 Task: Look for space in Syracuse, United States from 26th August, 2023 to 10th September, 2023 for 6 adults, 2 children in price range Rs.10000 to Rs.15000. Place can be entire place or shared room with 6 bedrooms having 6 beds and 6 bathrooms. Property type can be house, flat, guest house. Amenities needed are: wifi, TV, free parkinig on premises, gym, breakfast. Booking option can be shelf check-in. Required host language is English.
Action: Mouse moved to (420, 93)
Screenshot: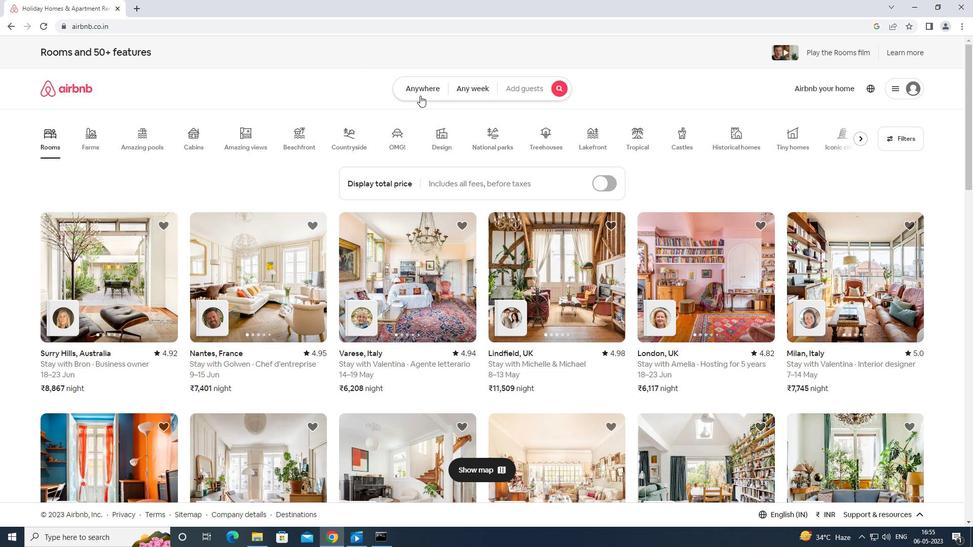 
Action: Mouse pressed left at (420, 93)
Screenshot: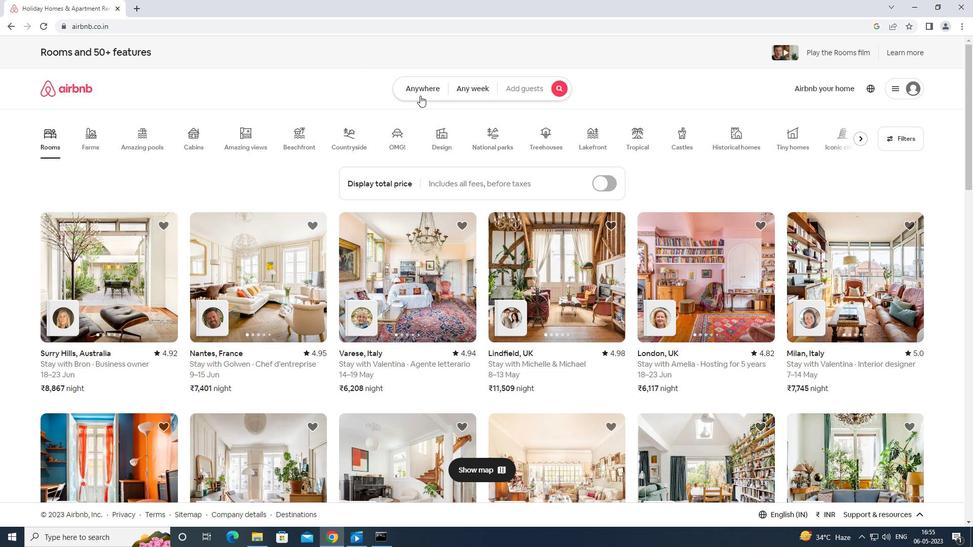 
Action: Mouse moved to (398, 126)
Screenshot: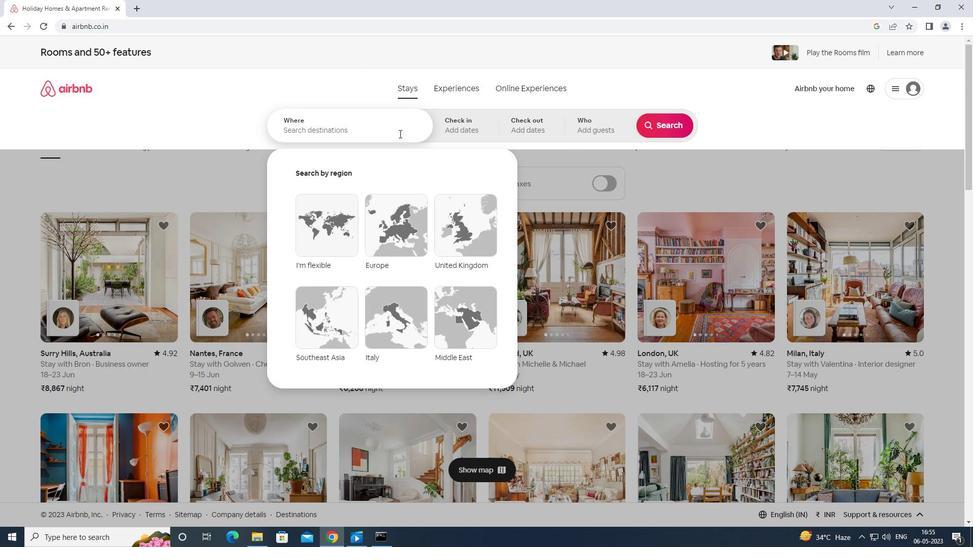 
Action: Mouse pressed left at (398, 126)
Screenshot: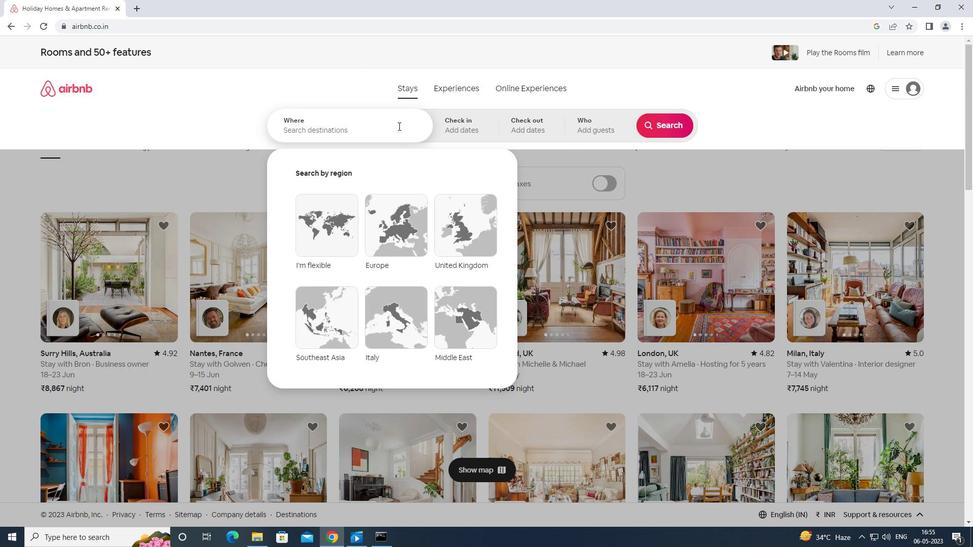 
Action: Mouse moved to (398, 126)
Screenshot: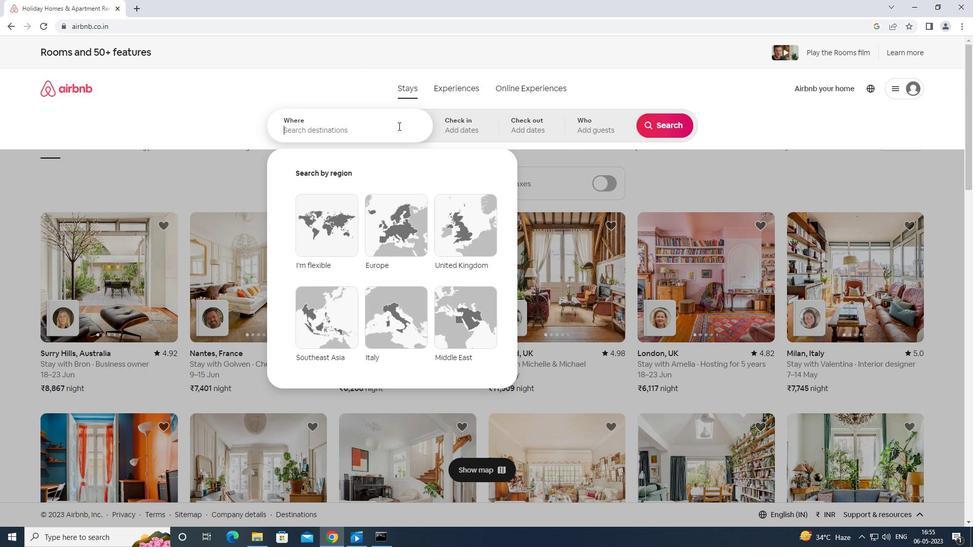
Action: Key pressed <Key.caps_lock>syra<Key.space>u<Key.backspace><Key.backspace>cuse<Key.space>united<Key.space>states<Key.enter>
Screenshot: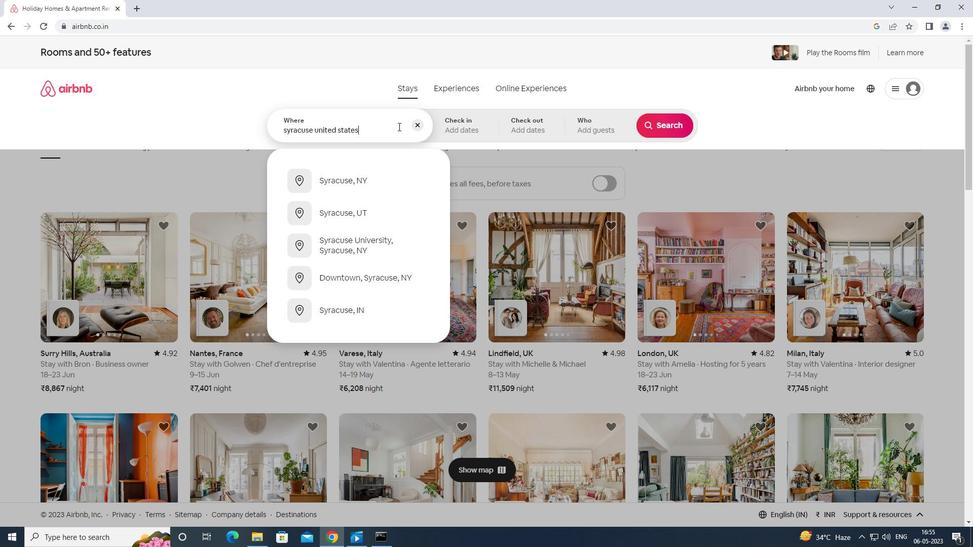 
Action: Mouse moved to (655, 201)
Screenshot: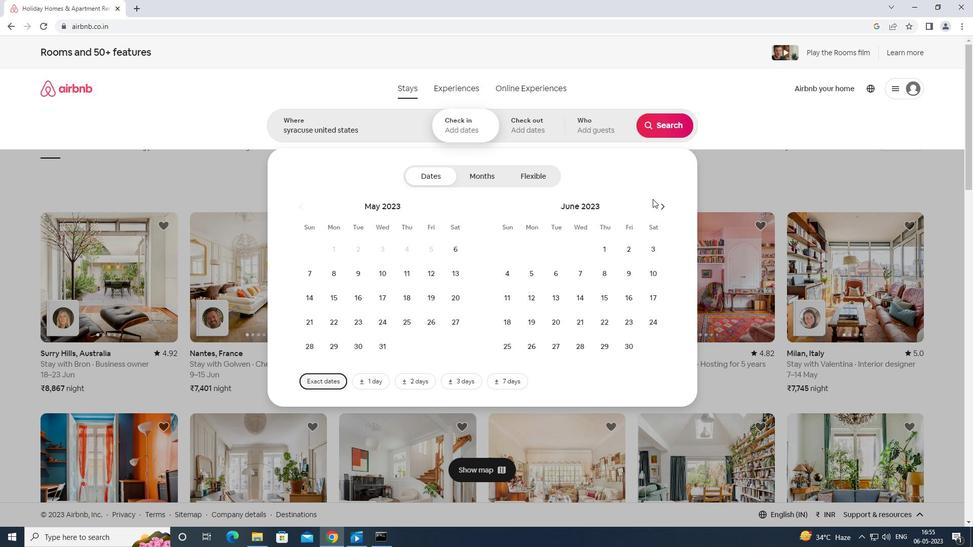 
Action: Mouse pressed left at (655, 201)
Screenshot: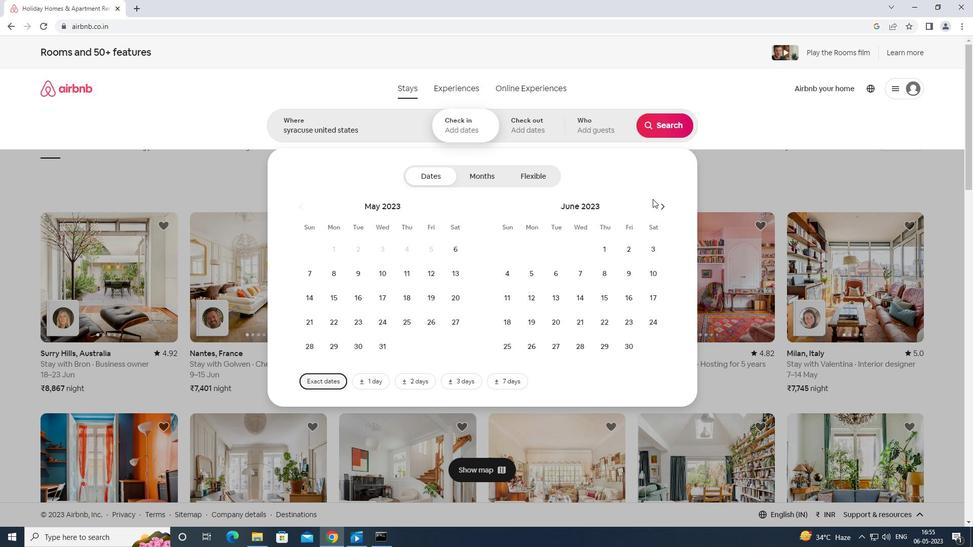 
Action: Mouse moved to (658, 205)
Screenshot: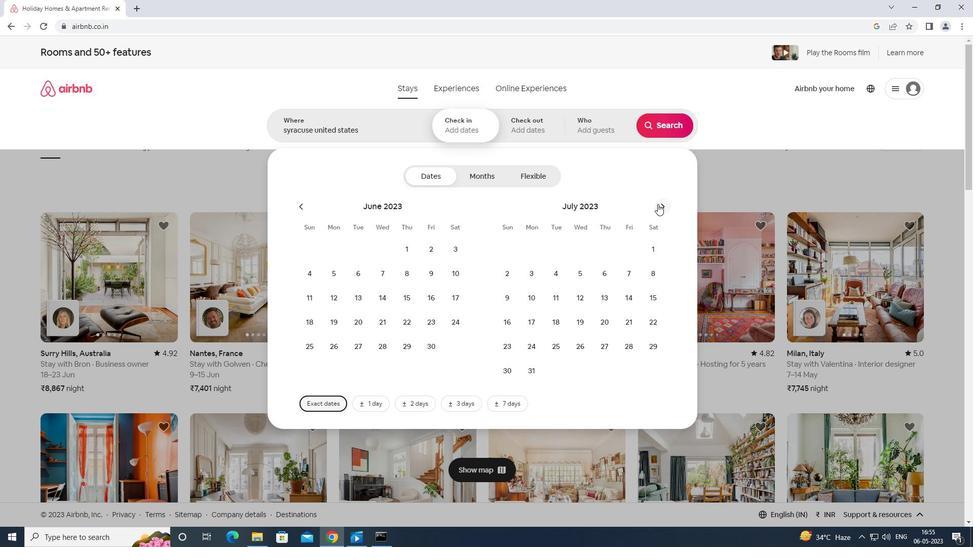 
Action: Mouse pressed left at (658, 205)
Screenshot: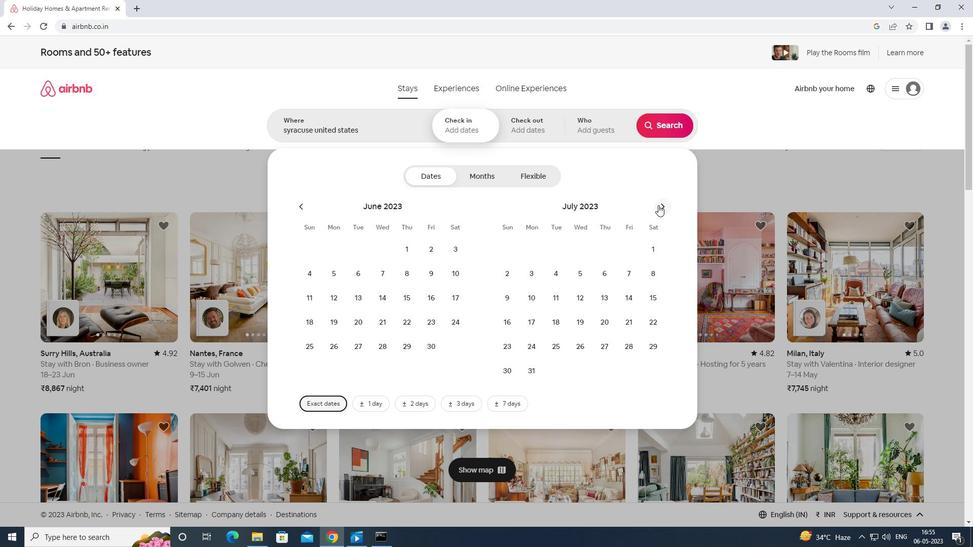 
Action: Mouse moved to (648, 321)
Screenshot: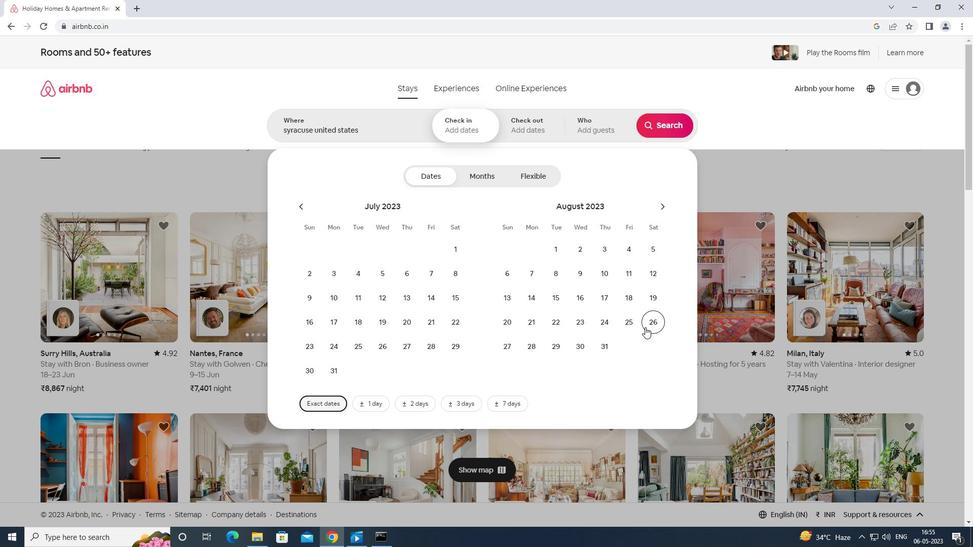 
Action: Mouse pressed left at (648, 321)
Screenshot: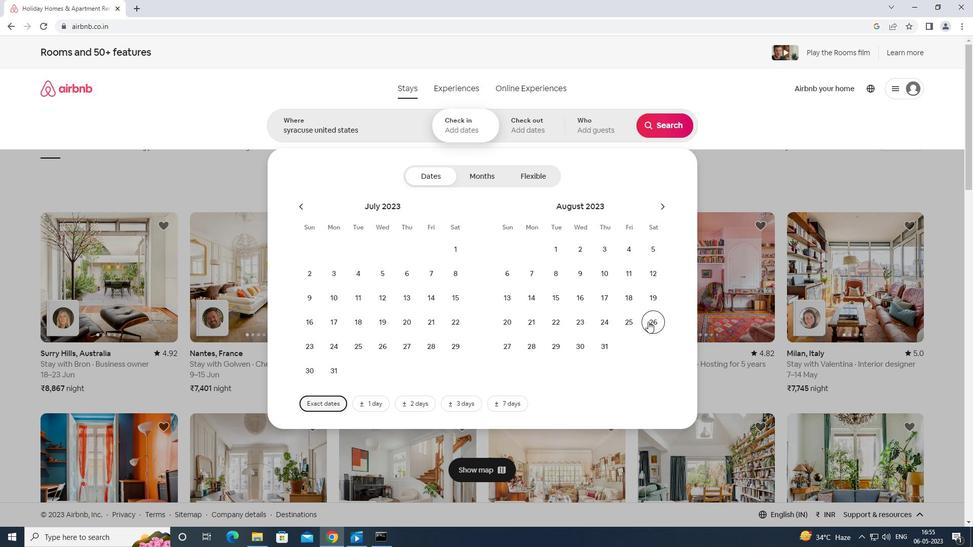 
Action: Mouse moved to (659, 198)
Screenshot: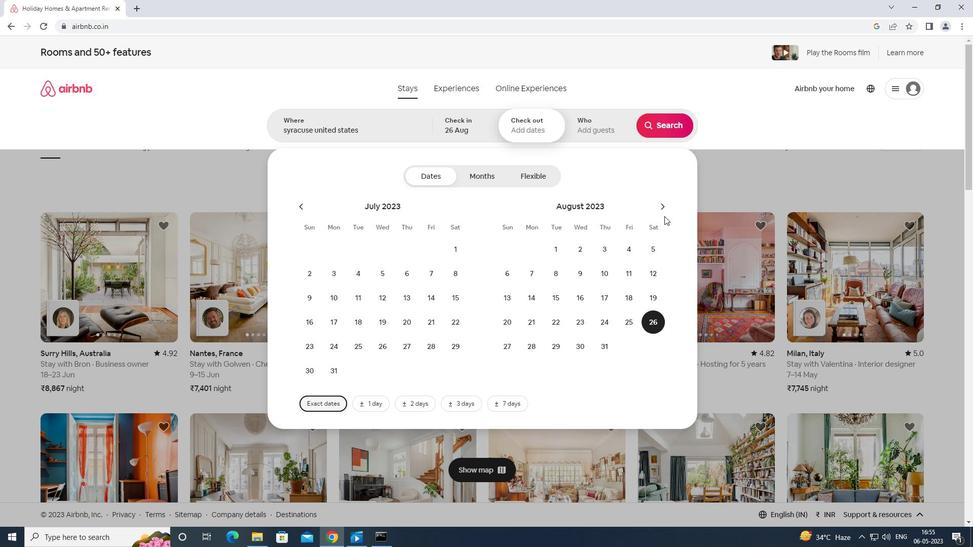 
Action: Mouse pressed left at (659, 198)
Screenshot: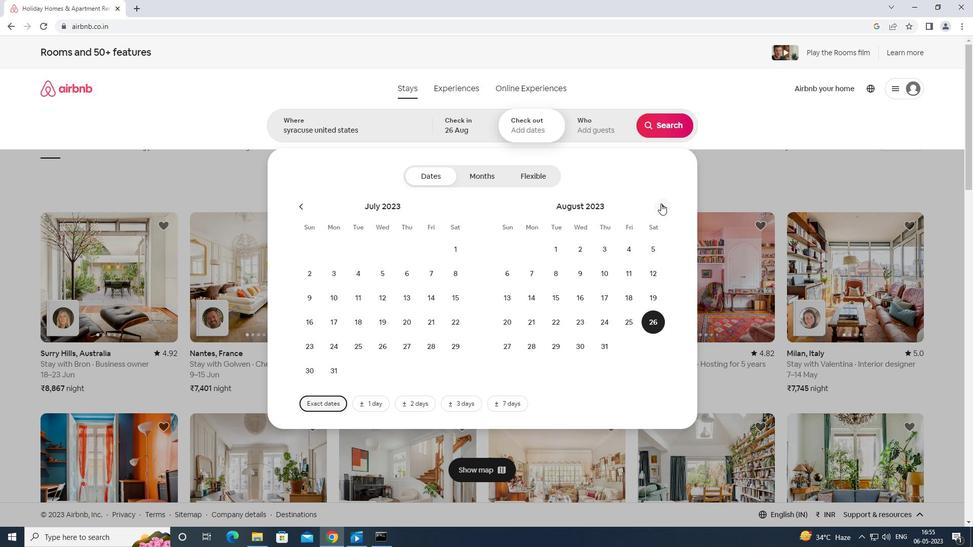 
Action: Mouse moved to (659, 203)
Screenshot: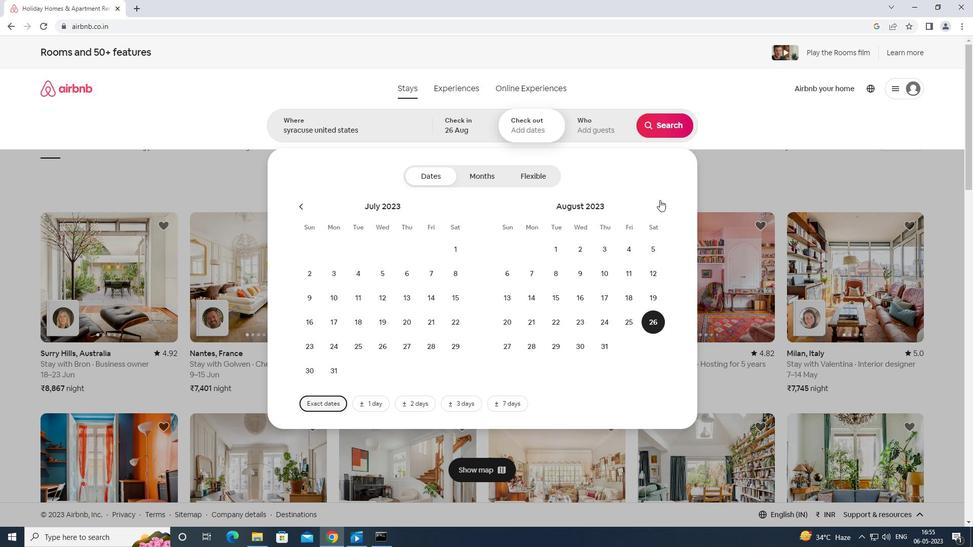 
Action: Mouse pressed left at (659, 203)
Screenshot: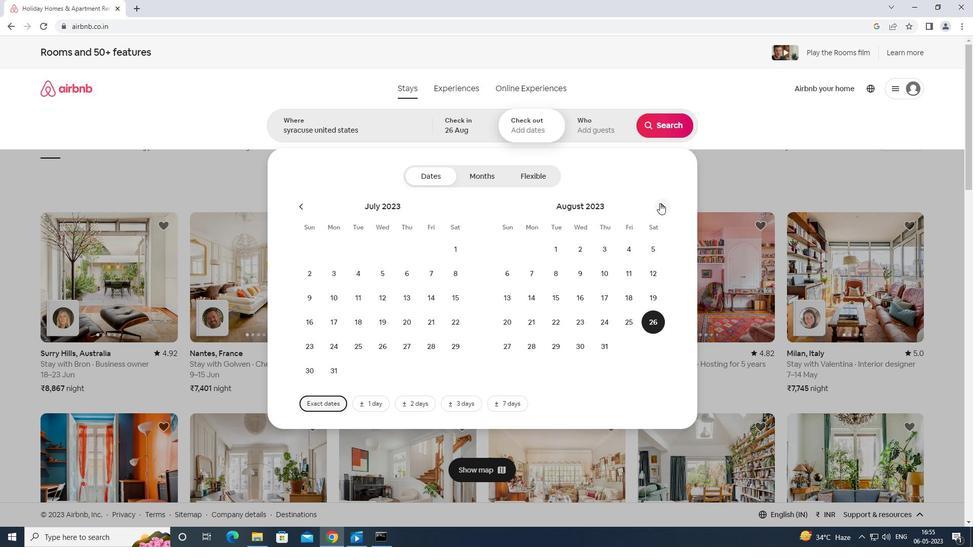 
Action: Mouse moved to (506, 291)
Screenshot: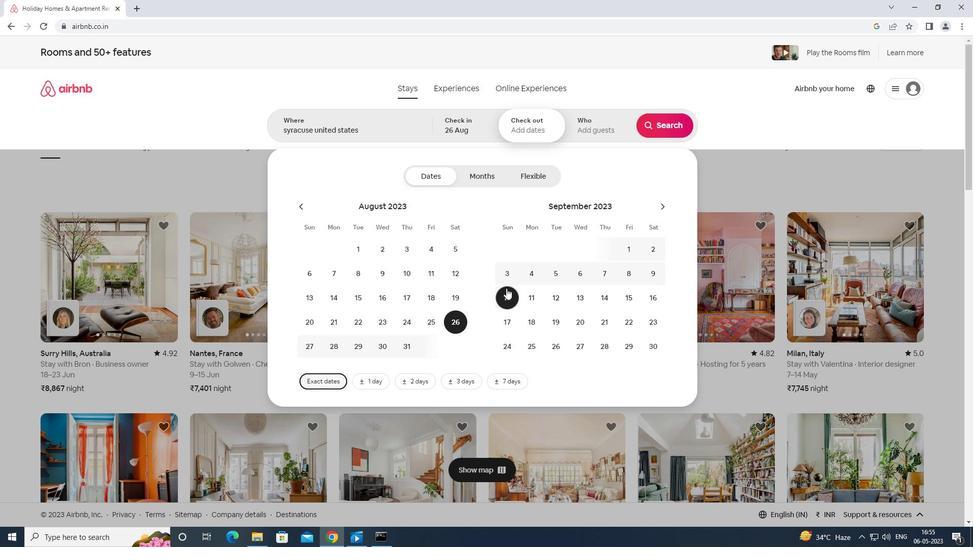 
Action: Mouse pressed left at (506, 291)
Screenshot: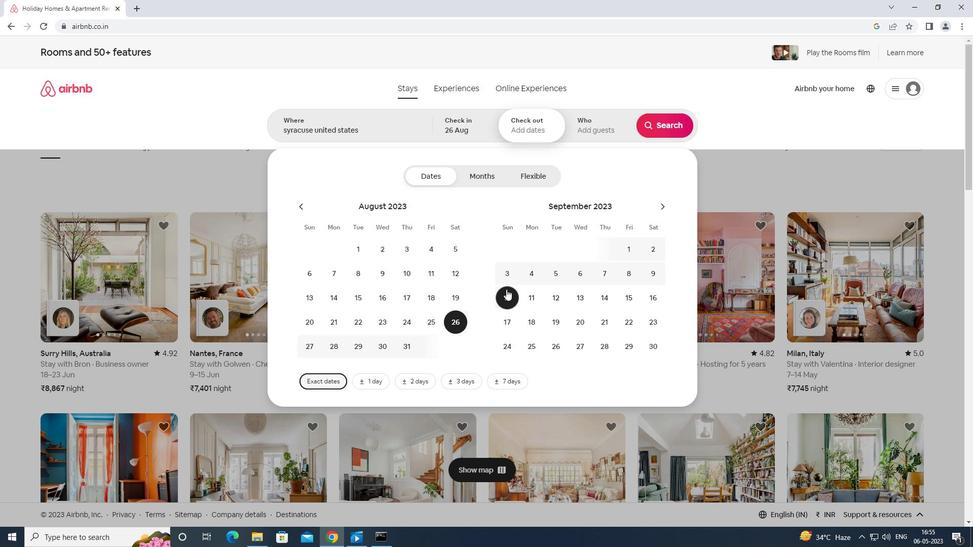 
Action: Mouse moved to (602, 129)
Screenshot: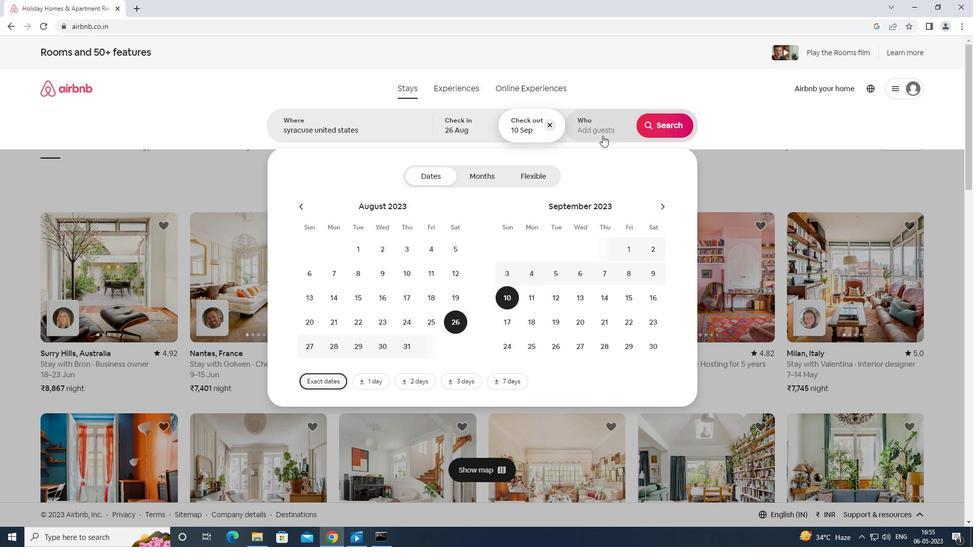 
Action: Mouse pressed left at (602, 129)
Screenshot: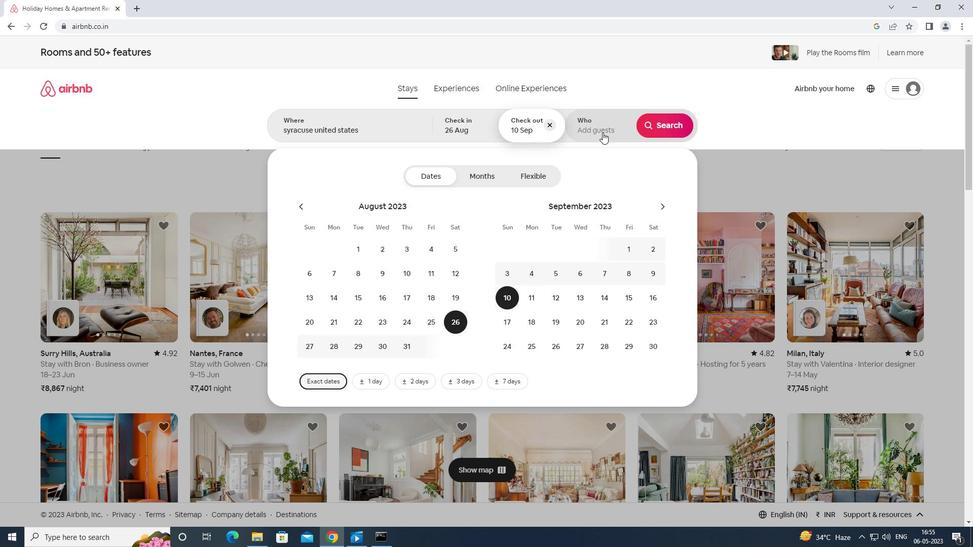 
Action: Mouse moved to (671, 180)
Screenshot: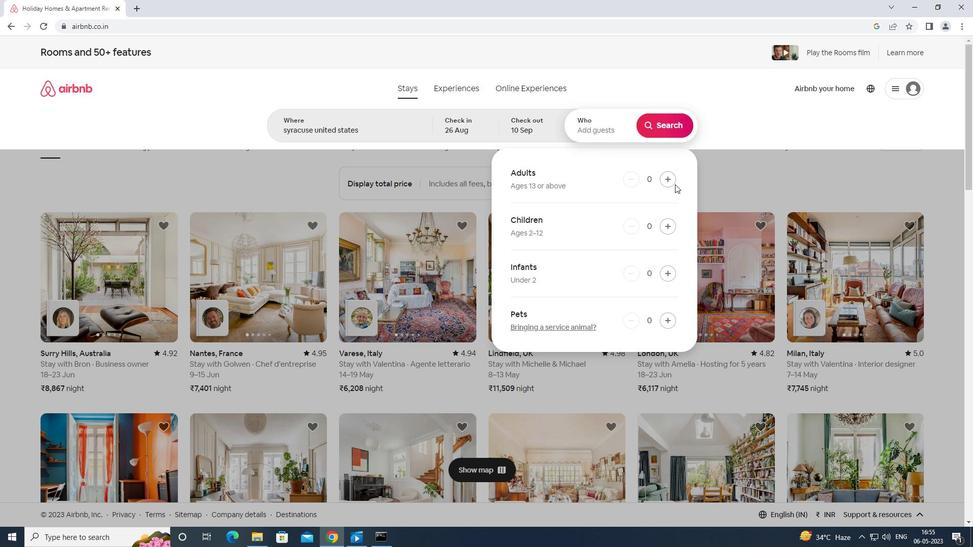 
Action: Mouse pressed left at (671, 180)
Screenshot: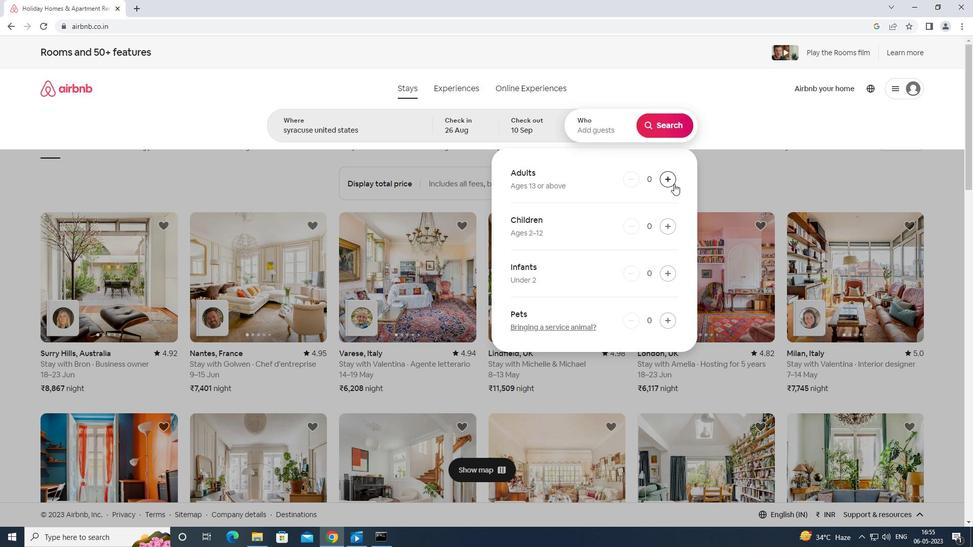 
Action: Mouse moved to (671, 180)
Screenshot: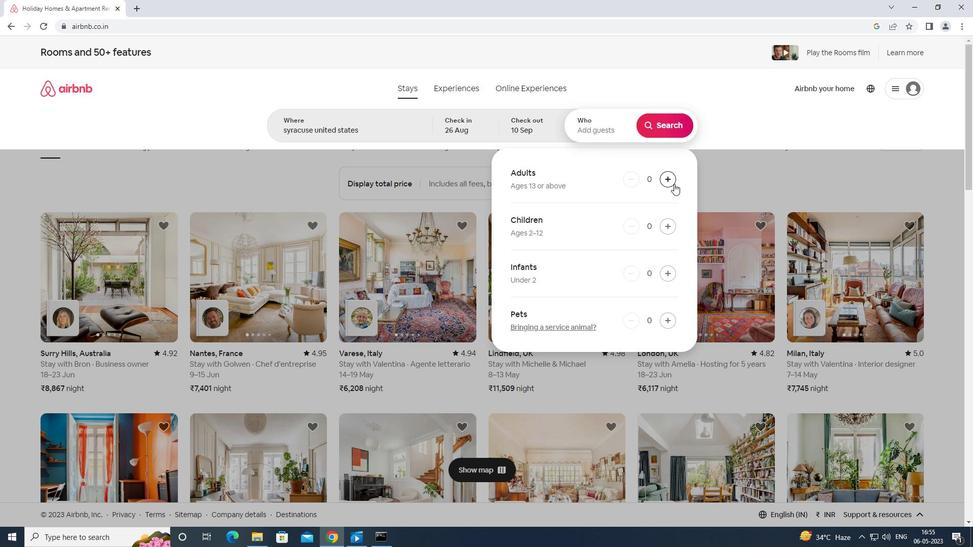 
Action: Mouse pressed left at (671, 180)
Screenshot: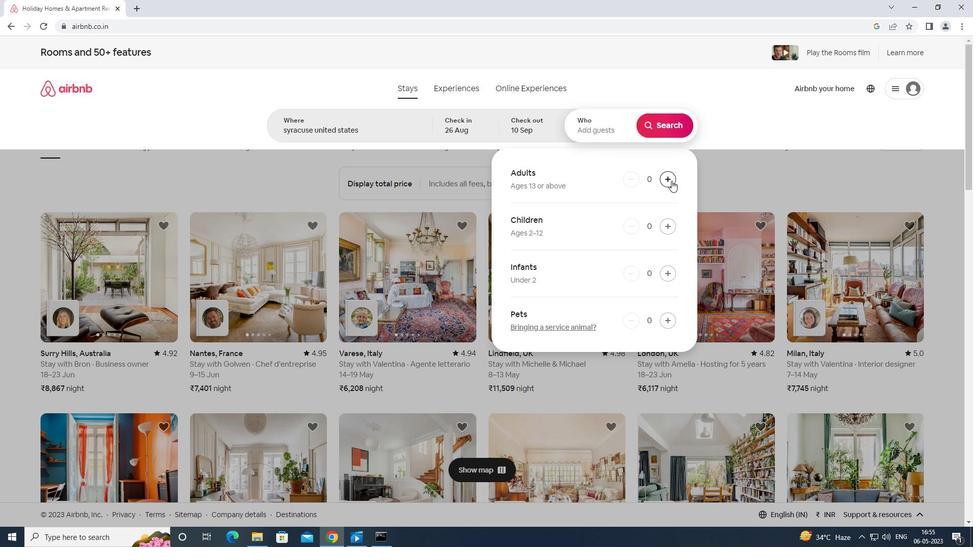 
Action: Mouse moved to (672, 179)
Screenshot: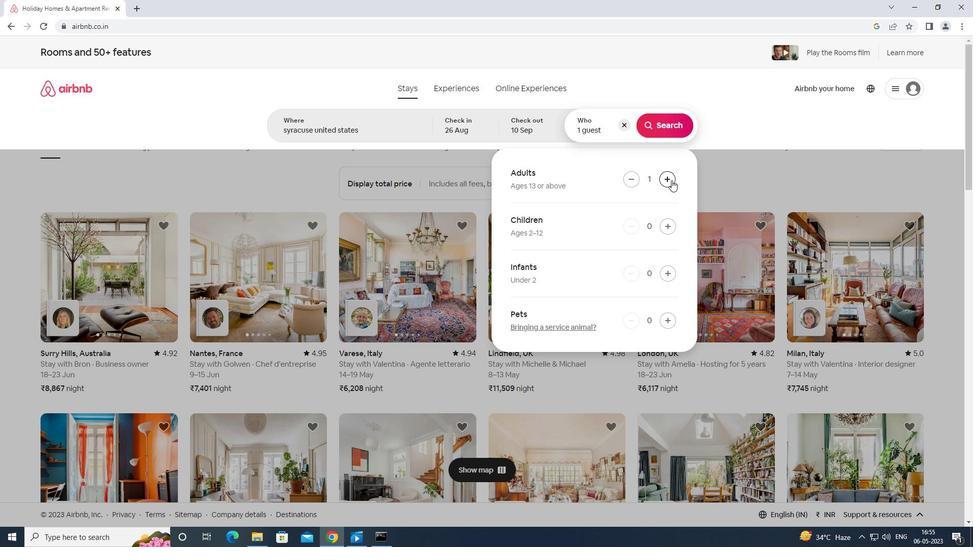 
Action: Mouse pressed left at (672, 179)
Screenshot: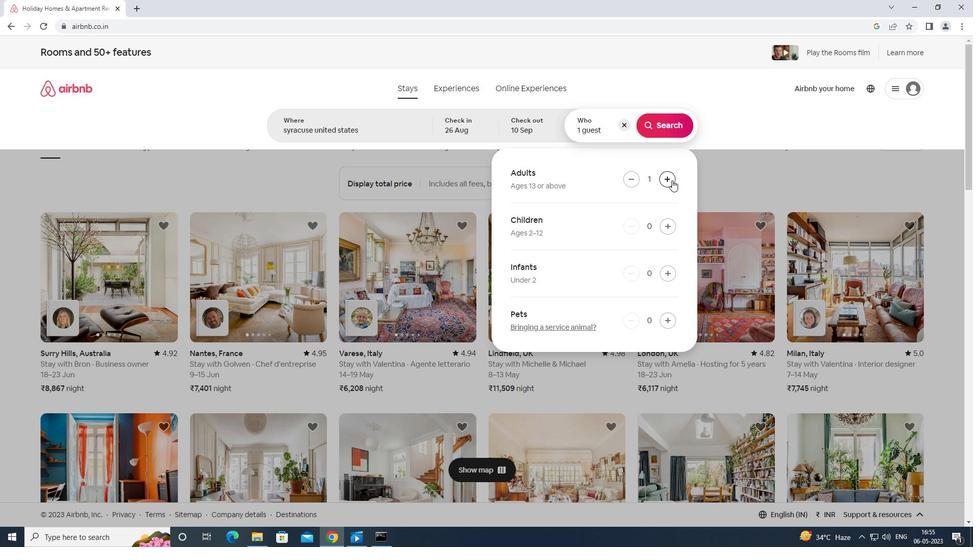 
Action: Mouse moved to (672, 178)
Screenshot: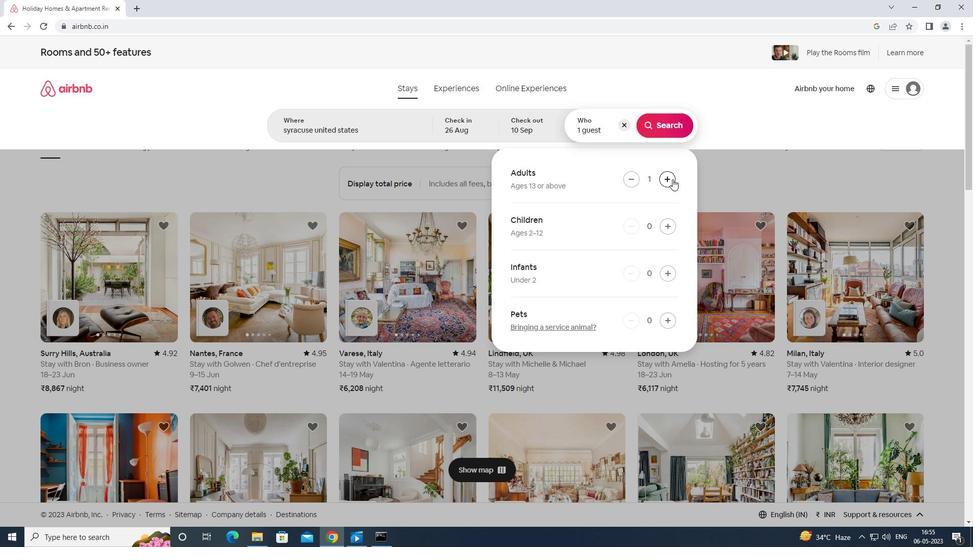 
Action: Mouse pressed left at (672, 178)
Screenshot: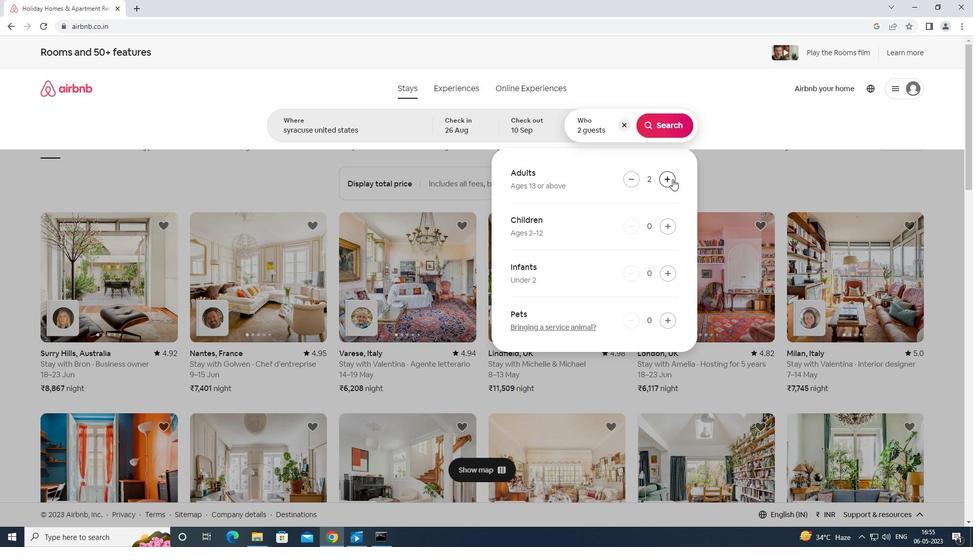 
Action: Mouse moved to (672, 178)
Screenshot: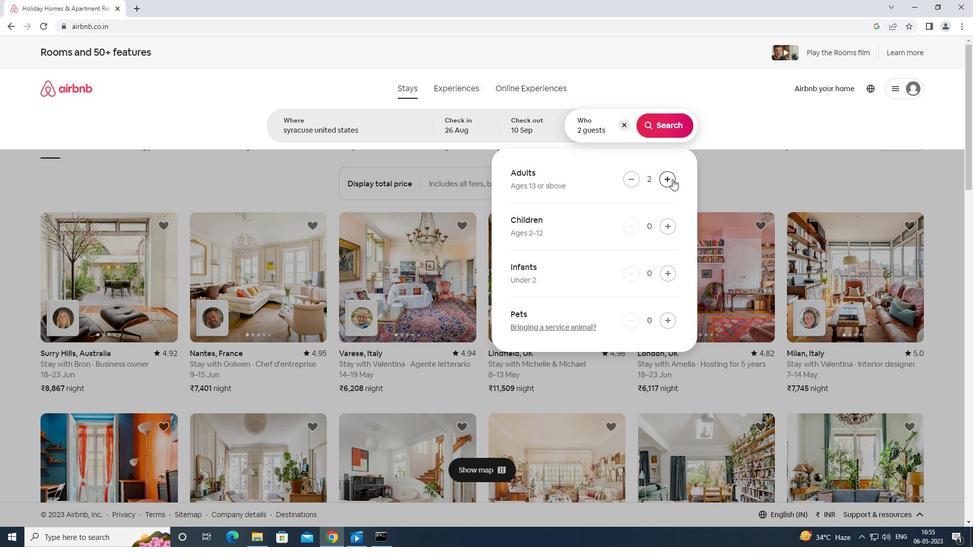 
Action: Mouse pressed left at (672, 178)
Screenshot: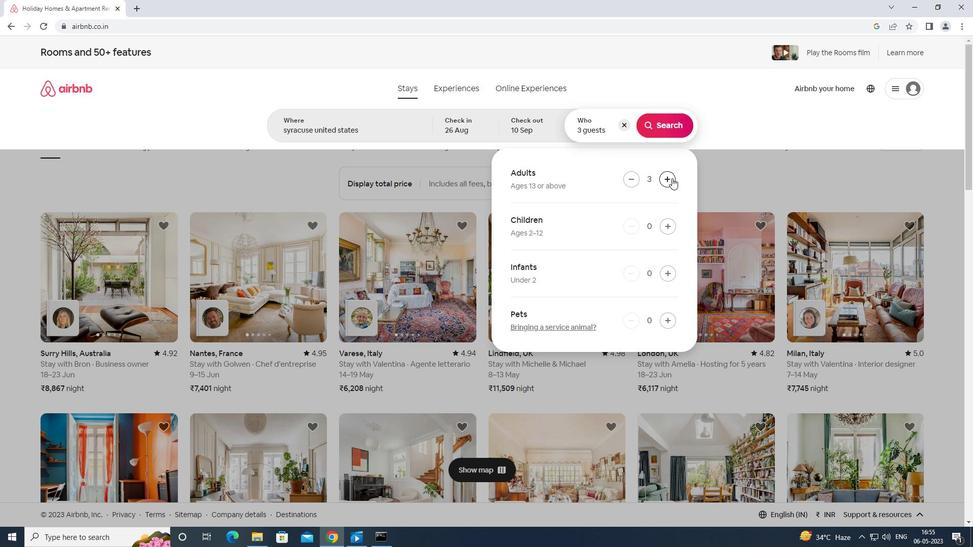 
Action: Mouse pressed left at (672, 178)
Screenshot: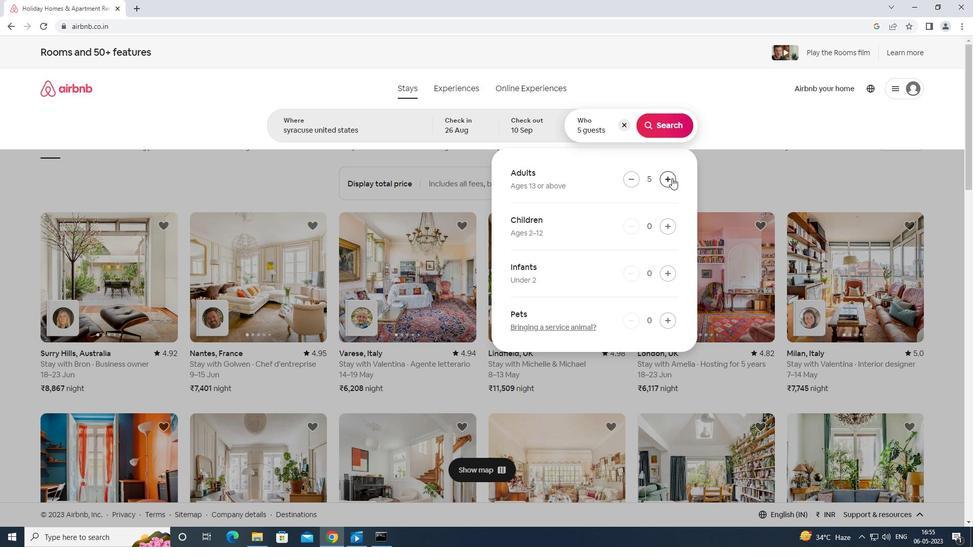 
Action: Mouse moved to (674, 228)
Screenshot: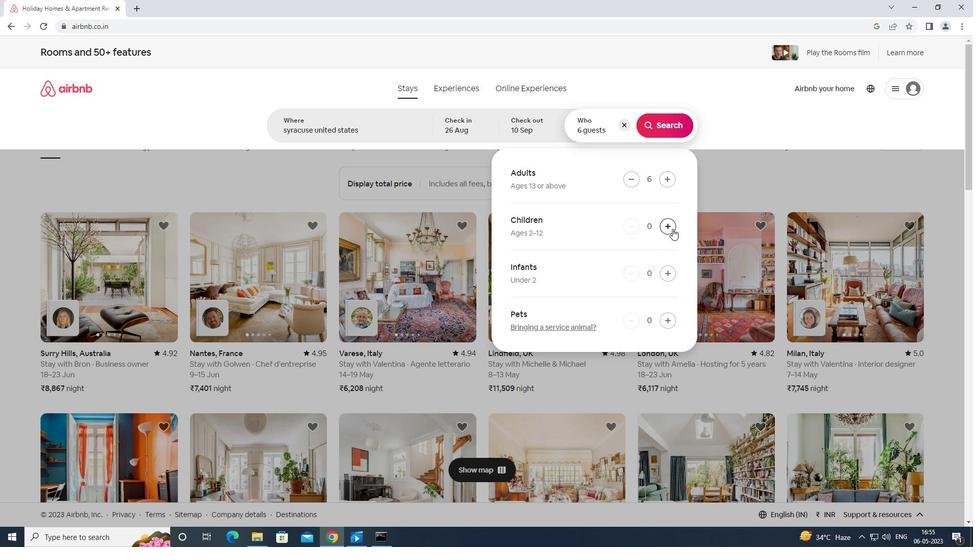 
Action: Mouse pressed left at (674, 228)
Screenshot: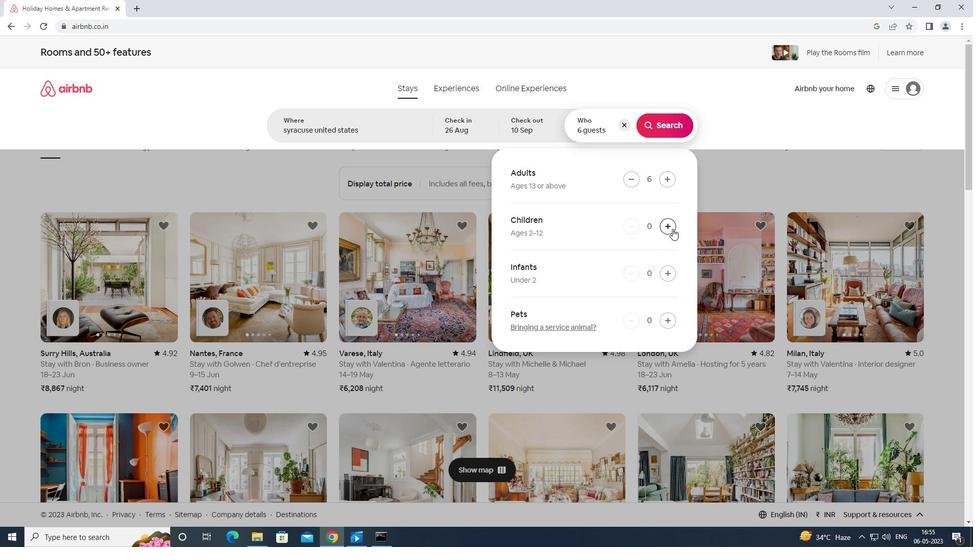 
Action: Mouse moved to (674, 227)
Screenshot: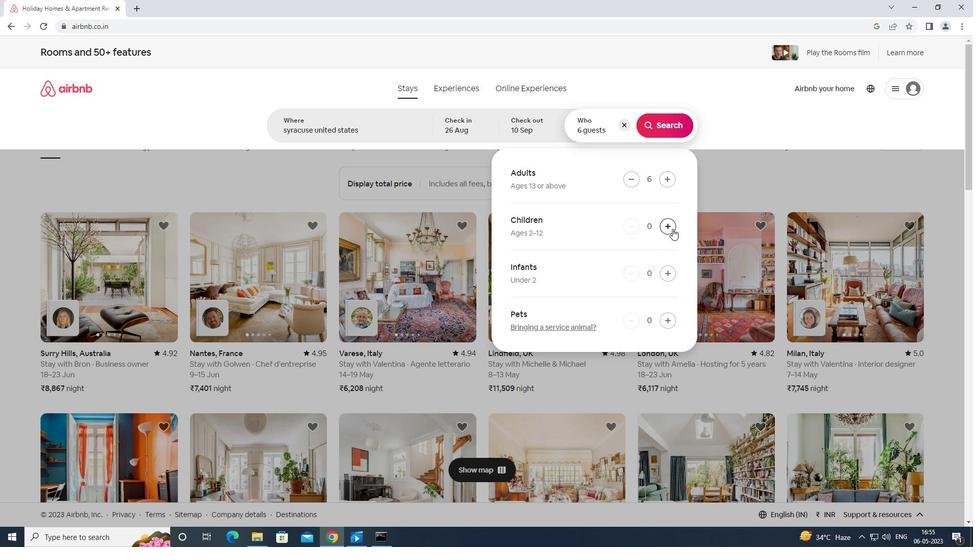
Action: Mouse pressed left at (674, 227)
Screenshot: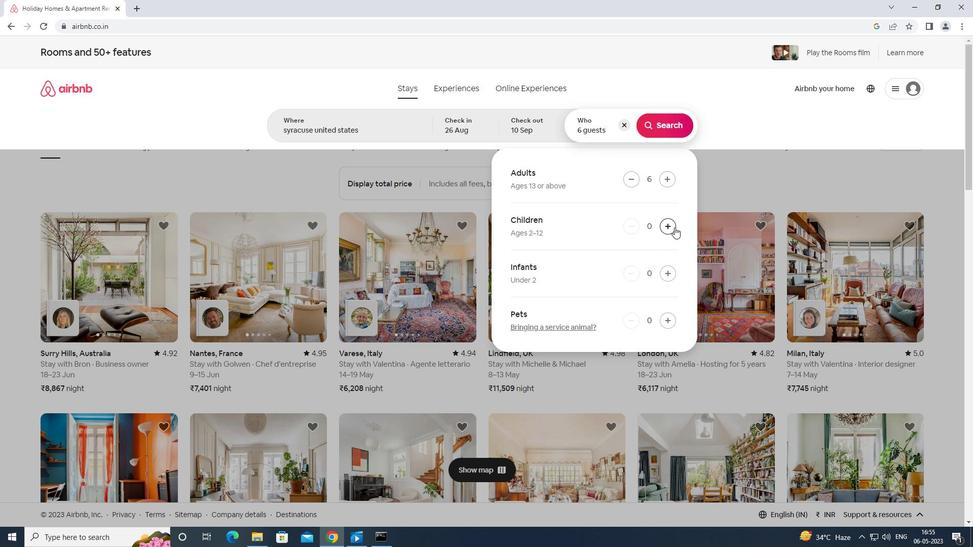
Action: Mouse moved to (661, 118)
Screenshot: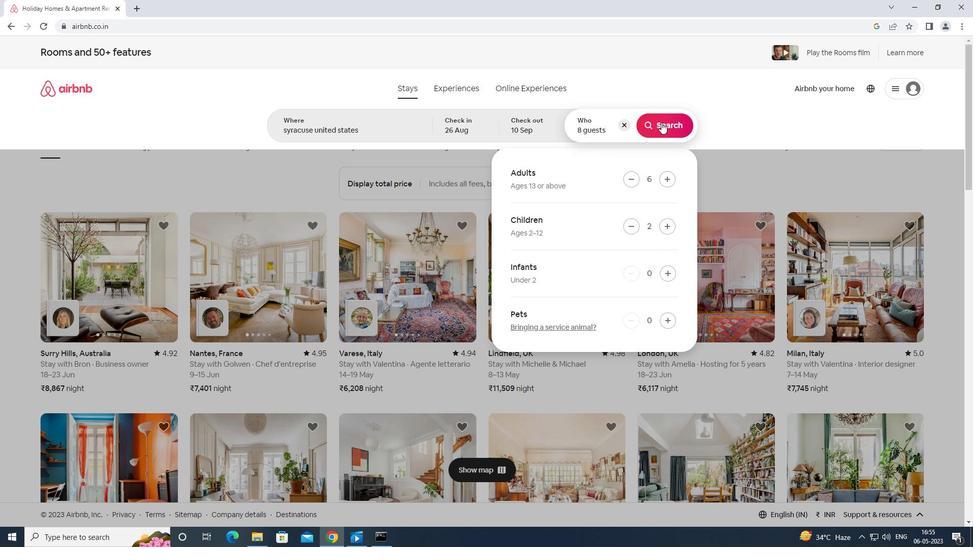 
Action: Mouse pressed left at (661, 118)
Screenshot: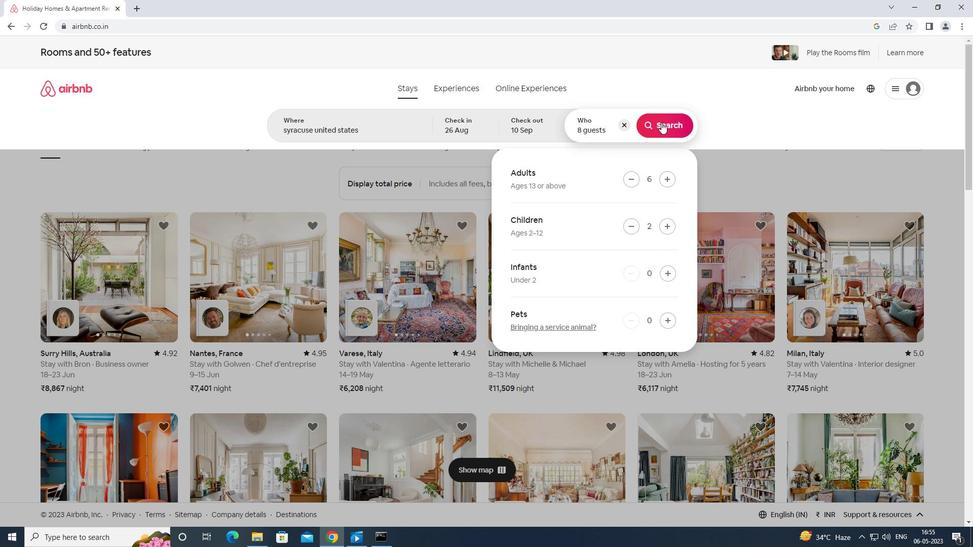 
Action: Mouse moved to (938, 94)
Screenshot: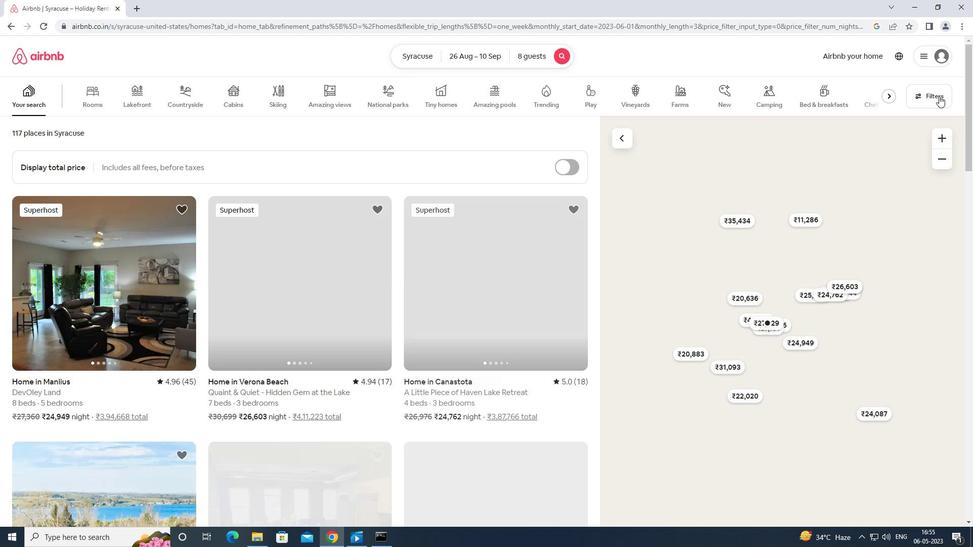 
Action: Mouse pressed left at (938, 94)
Screenshot: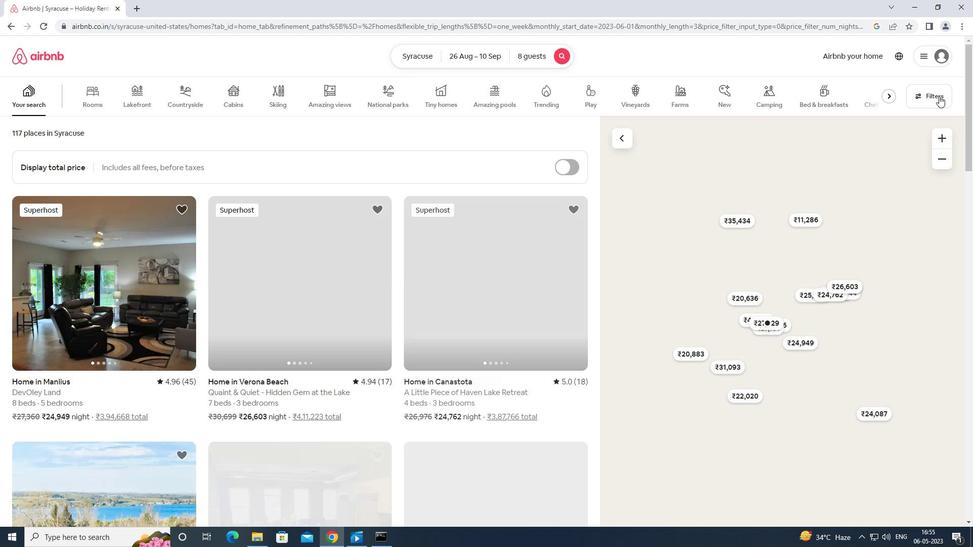 
Action: Mouse moved to (435, 332)
Screenshot: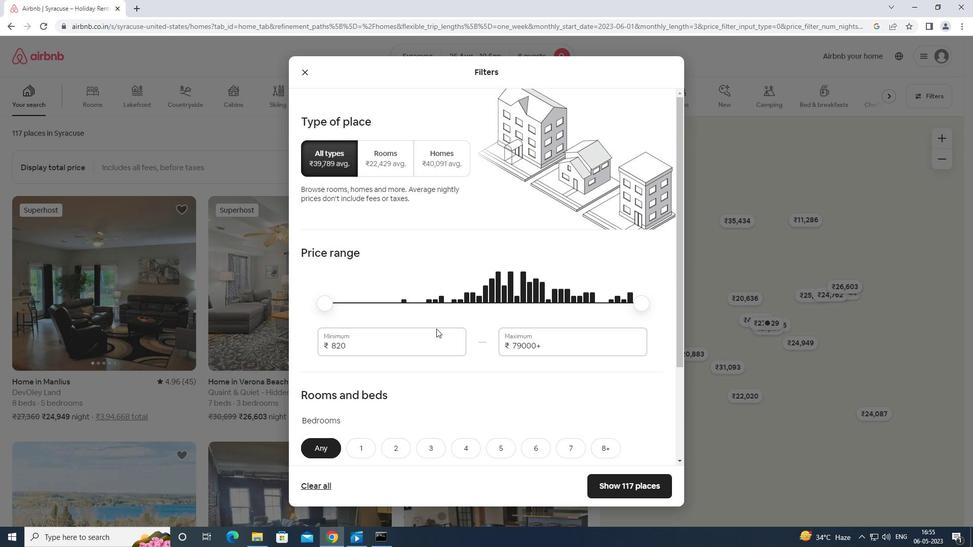 
Action: Mouse pressed left at (435, 332)
Screenshot: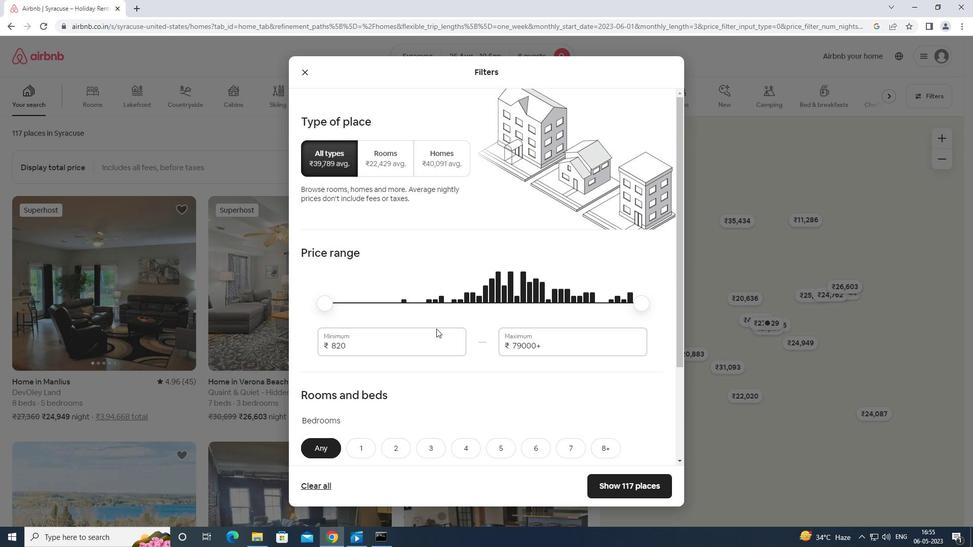 
Action: Mouse moved to (436, 332)
Screenshot: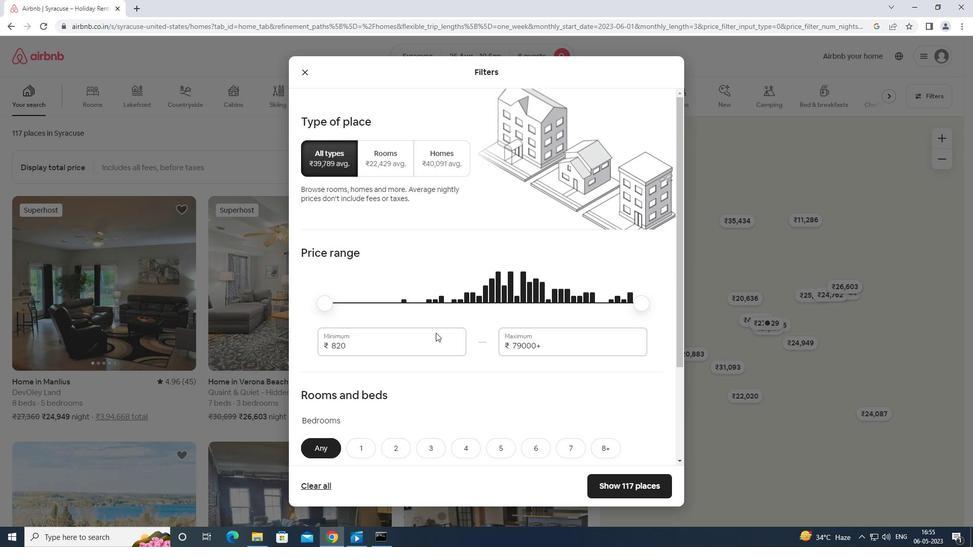 
Action: Key pressed <Key.backspace><Key.backspace><Key.backspace><Key.backspace><Key.backspace><Key.backspace><Key.backspace>10000
Screenshot: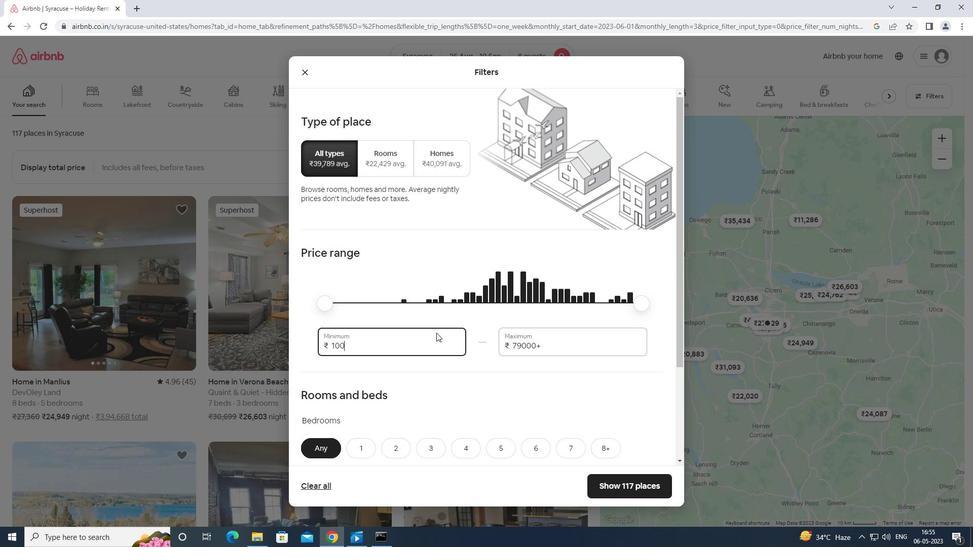 
Action: Mouse moved to (560, 342)
Screenshot: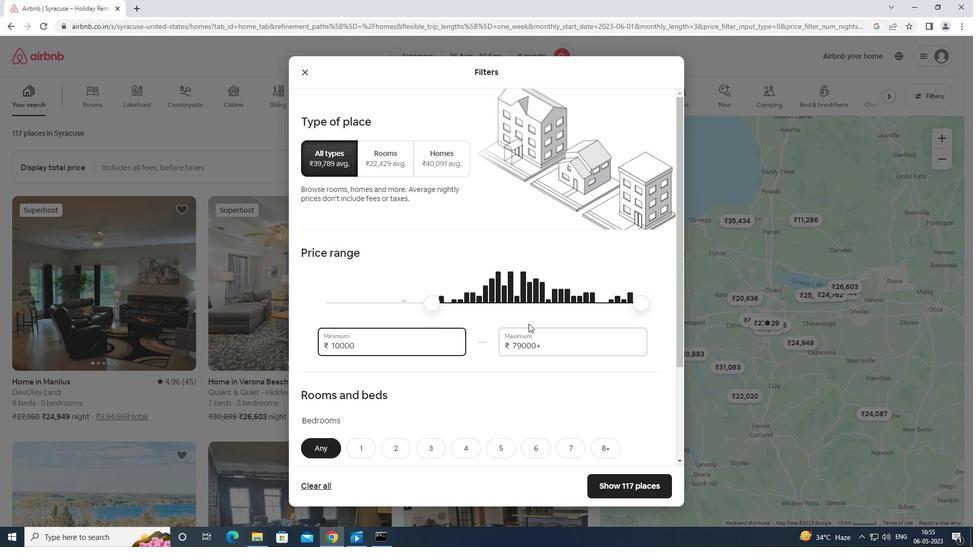 
Action: Mouse pressed left at (560, 342)
Screenshot: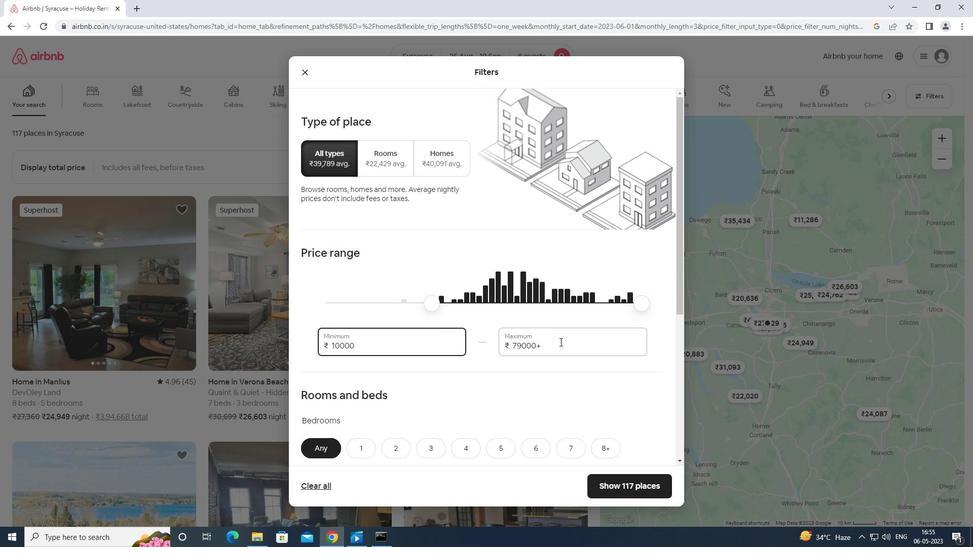 
Action: Key pressed <Key.backspace><Key.backspace><Key.backspace><Key.backspace><Key.backspace><Key.backspace><Key.backspace><Key.backspace><Key.backspace>15000
Screenshot: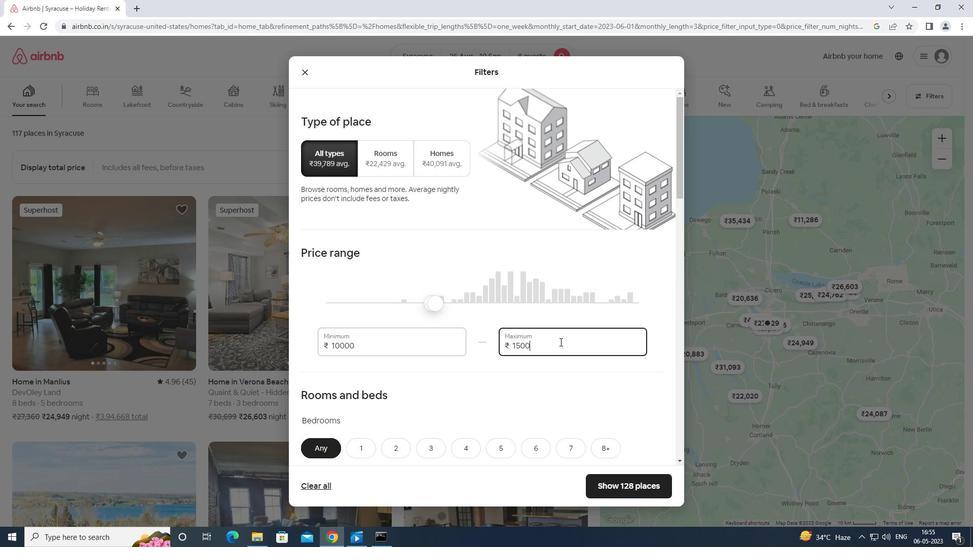 
Action: Mouse scrolled (560, 341) with delta (0, 0)
Screenshot: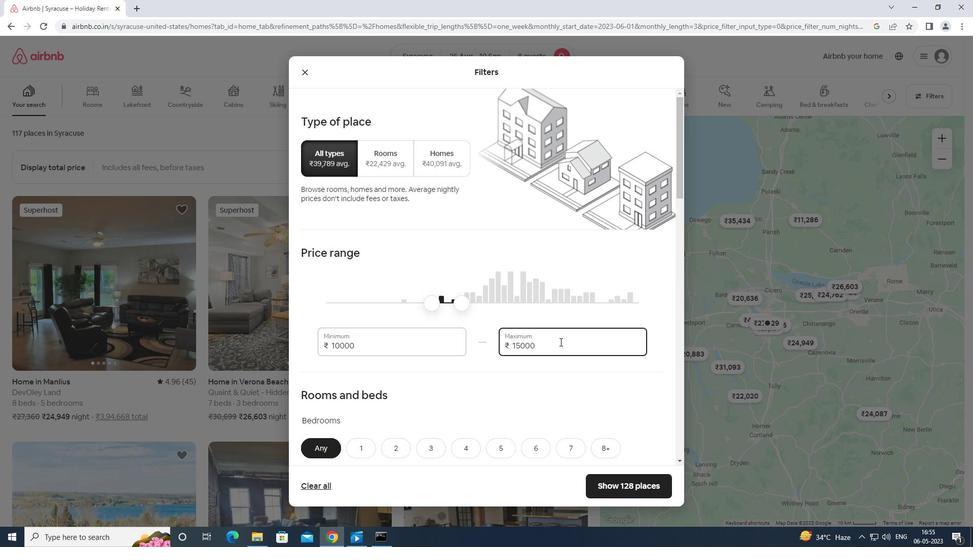 
Action: Mouse scrolled (560, 341) with delta (0, 0)
Screenshot: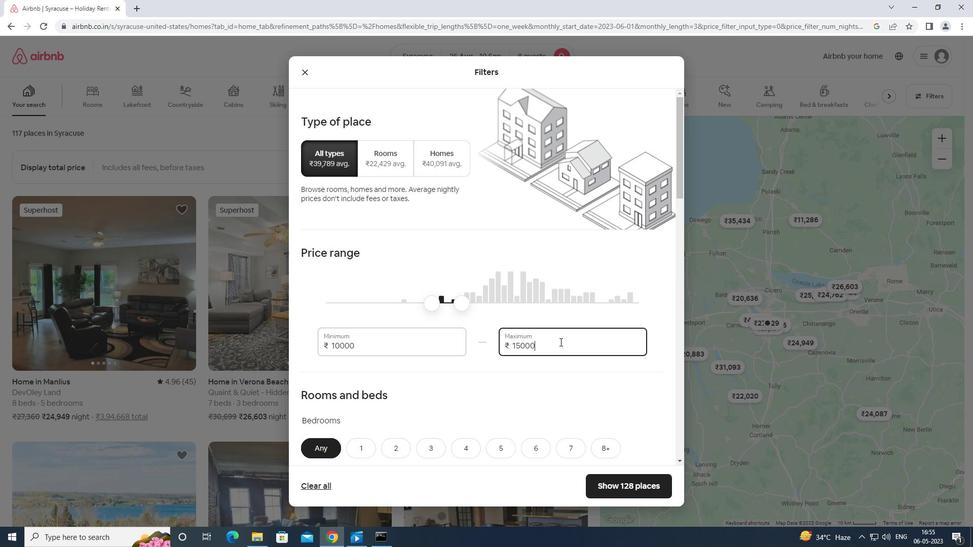 
Action: Mouse moved to (560, 342)
Screenshot: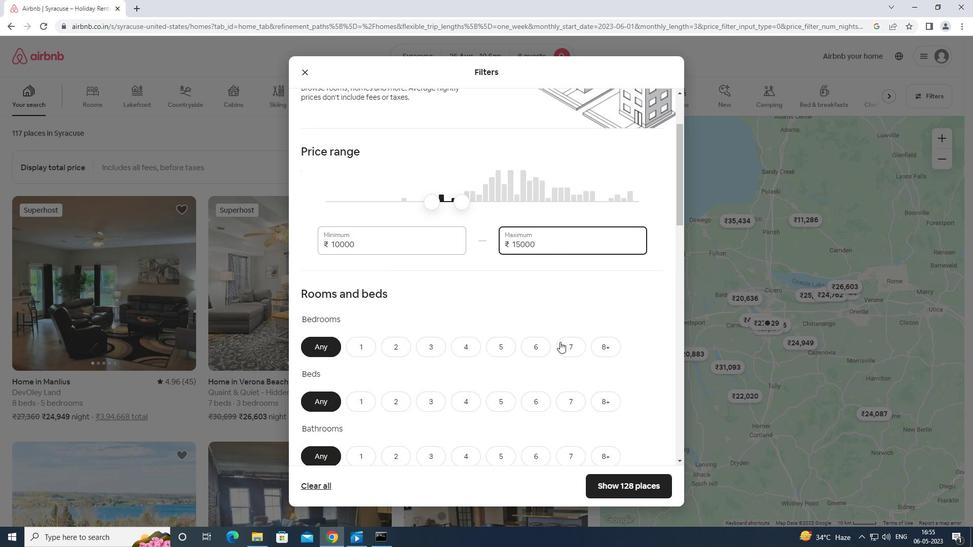 
Action: Mouse scrolled (560, 341) with delta (0, 0)
Screenshot: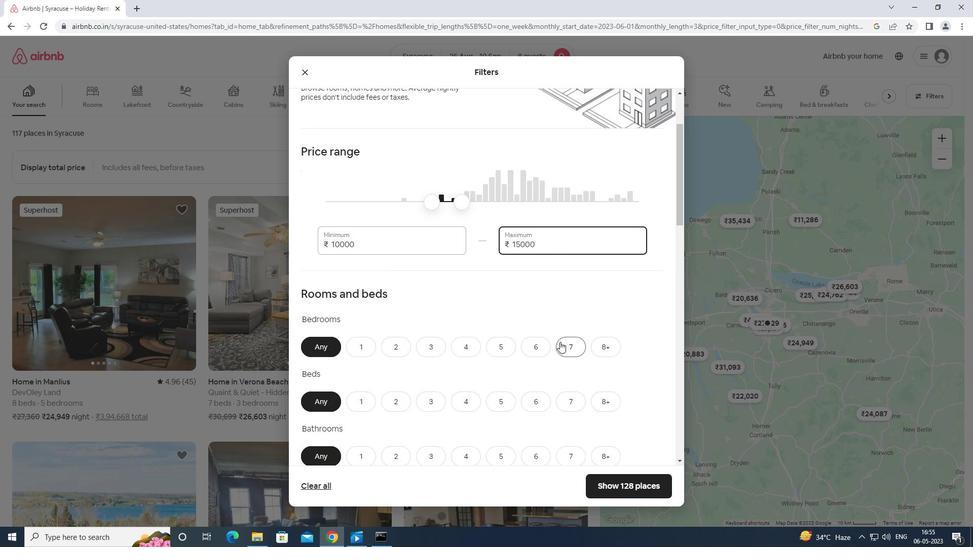 
Action: Mouse scrolled (560, 341) with delta (0, 0)
Screenshot: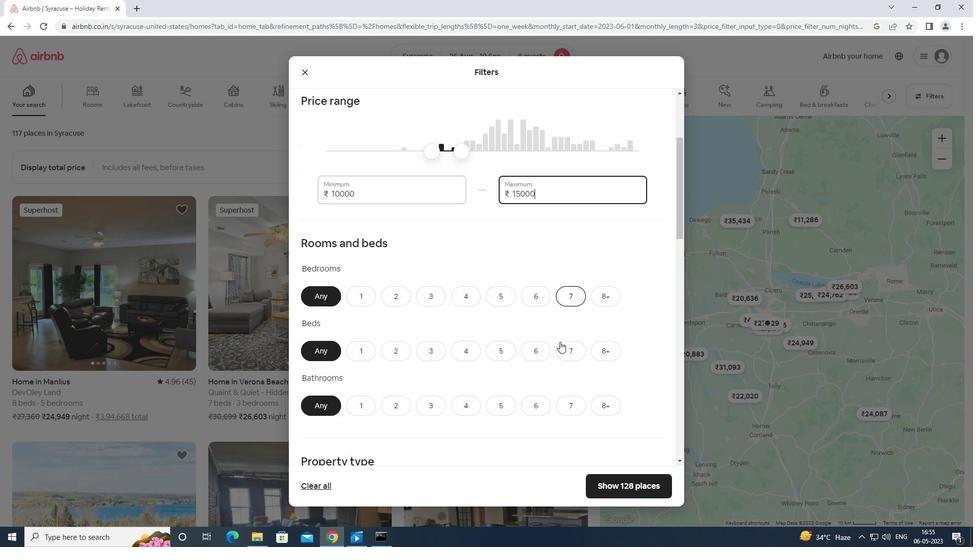 
Action: Mouse moved to (524, 246)
Screenshot: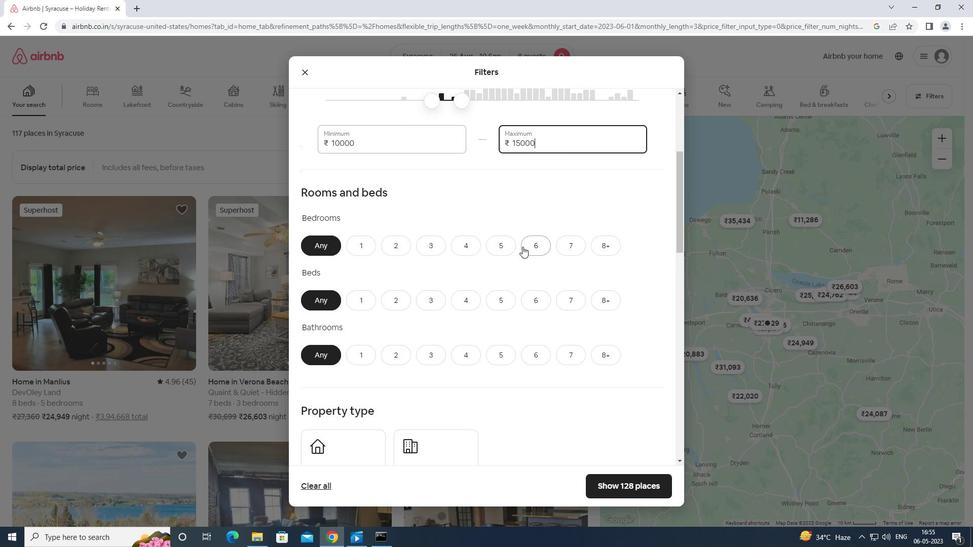 
Action: Mouse pressed left at (524, 246)
Screenshot: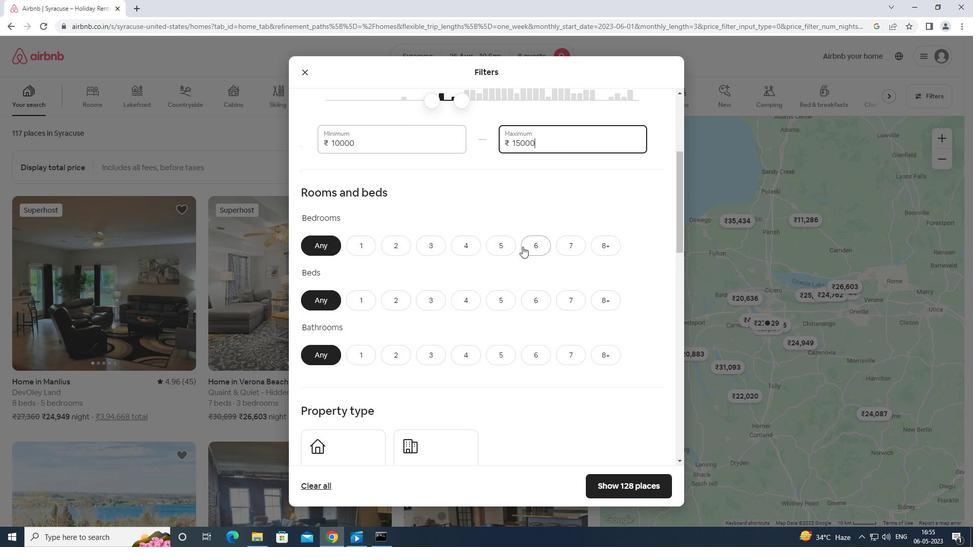 
Action: Mouse moved to (537, 296)
Screenshot: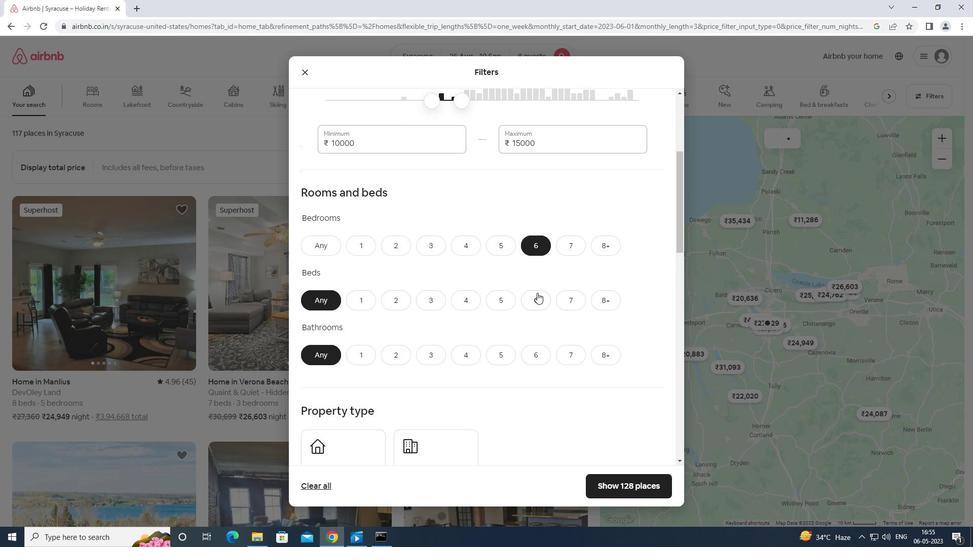 
Action: Mouse pressed left at (537, 296)
Screenshot: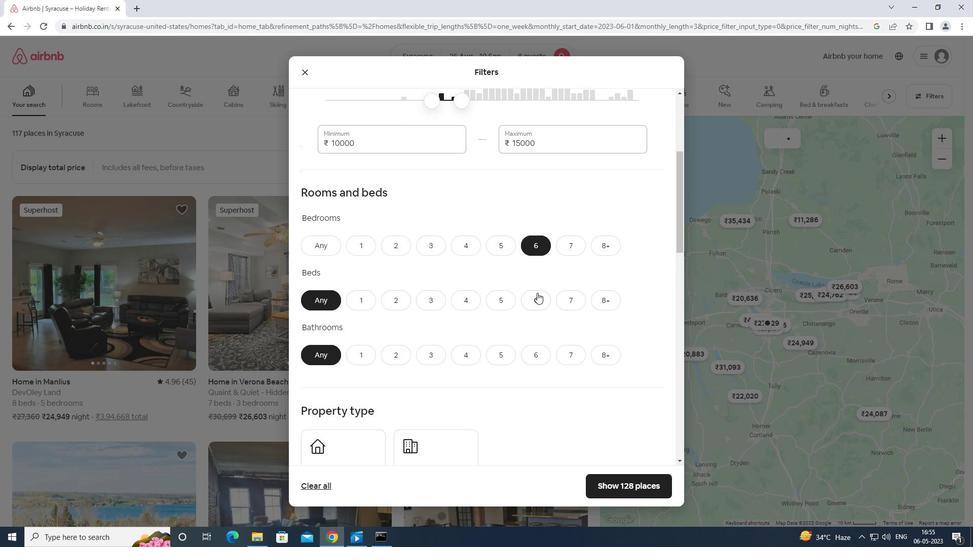 
Action: Mouse moved to (532, 350)
Screenshot: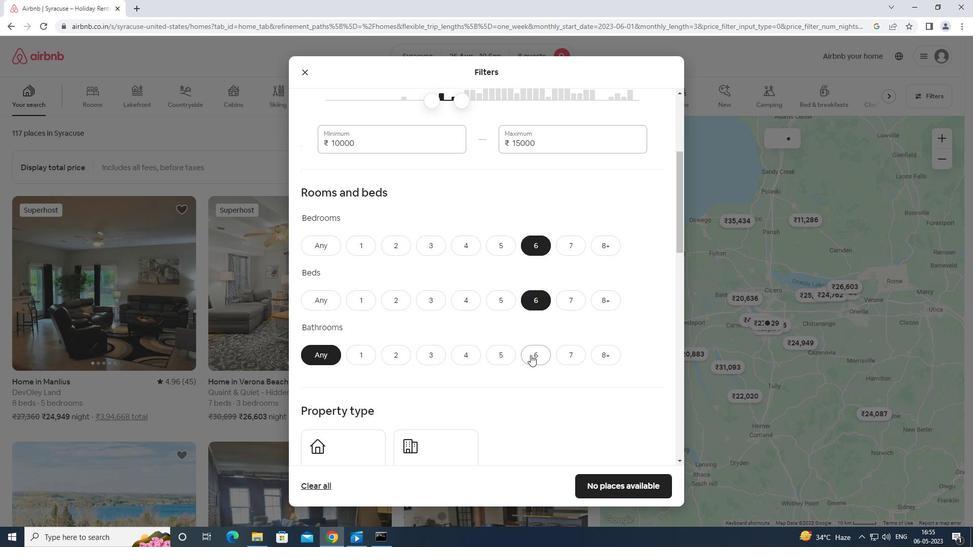 
Action: Mouse pressed left at (532, 350)
Screenshot: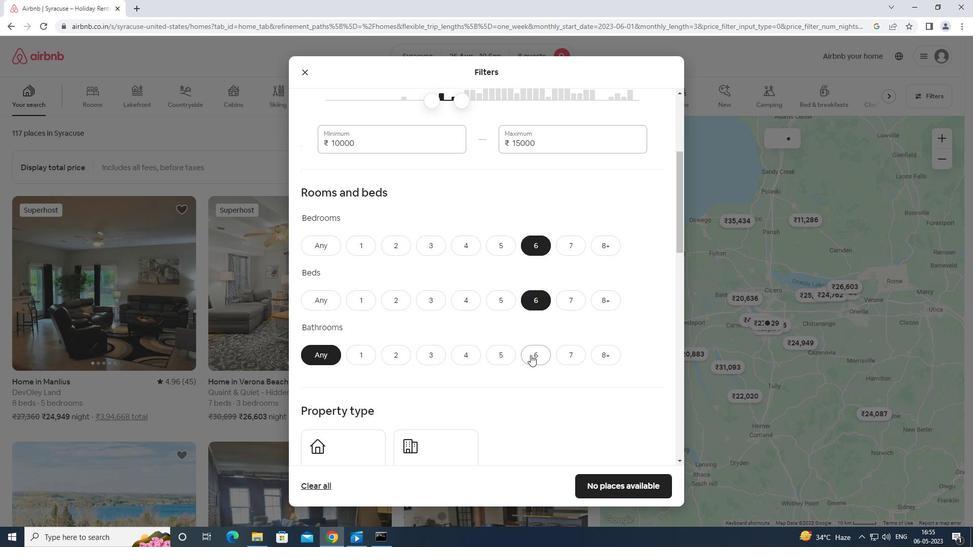 
Action: Mouse moved to (516, 351)
Screenshot: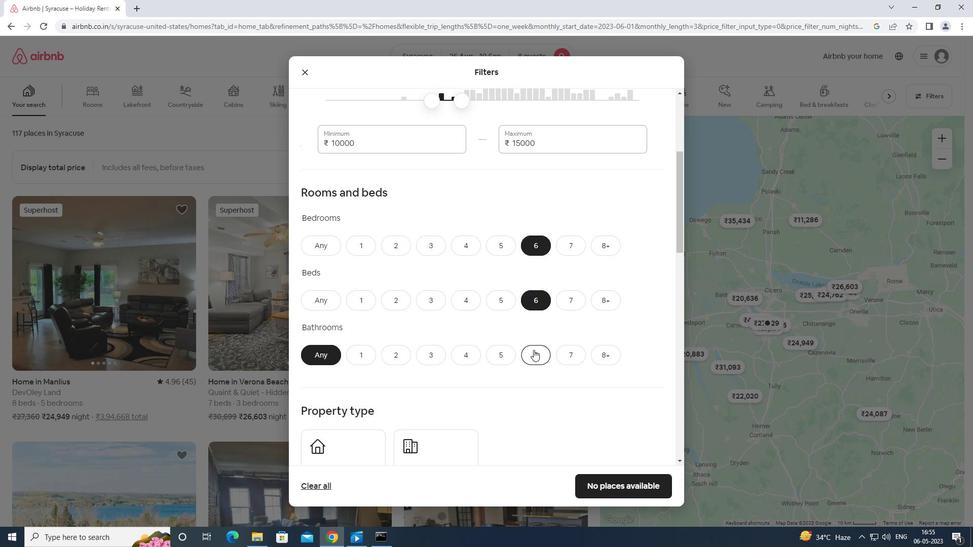 
Action: Mouse scrolled (516, 351) with delta (0, 0)
Screenshot: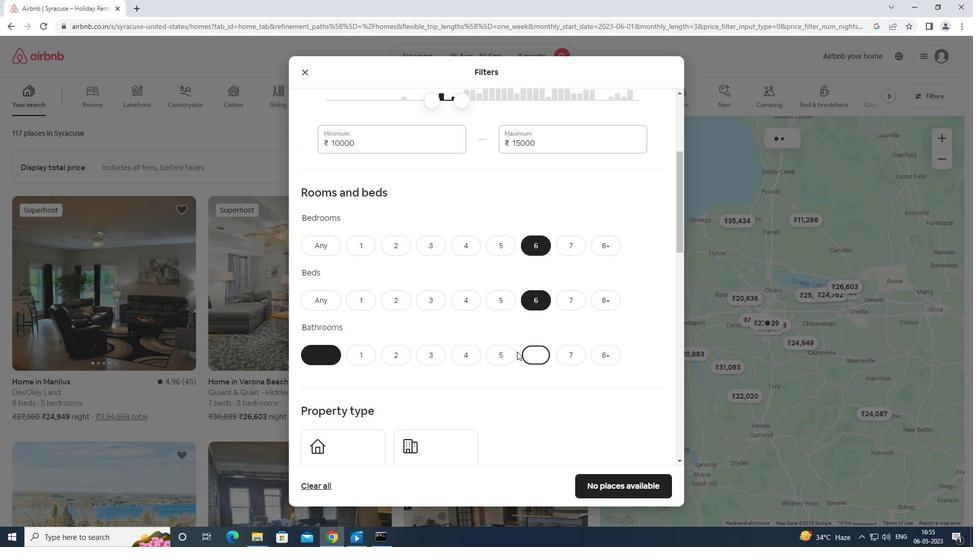 
Action: Mouse scrolled (516, 351) with delta (0, 0)
Screenshot: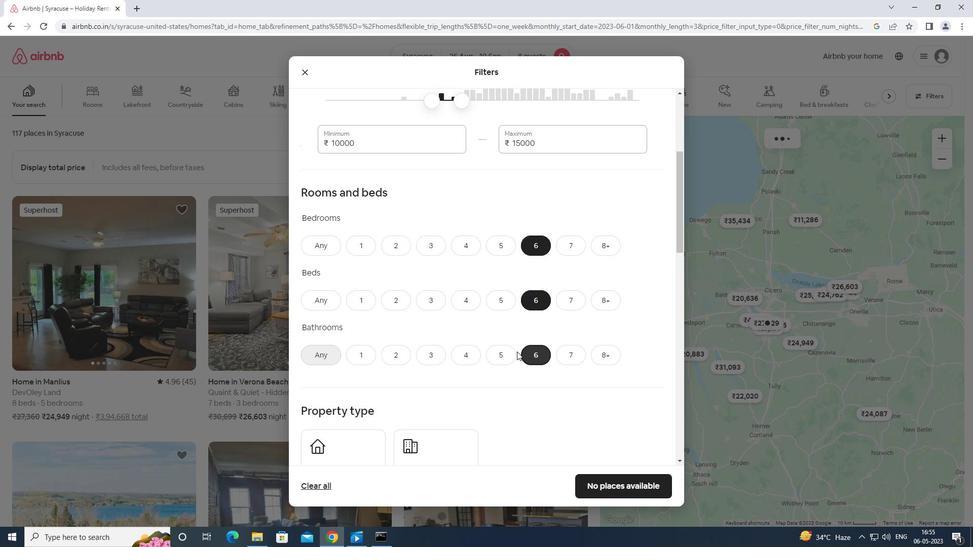 
Action: Mouse scrolled (516, 351) with delta (0, 0)
Screenshot: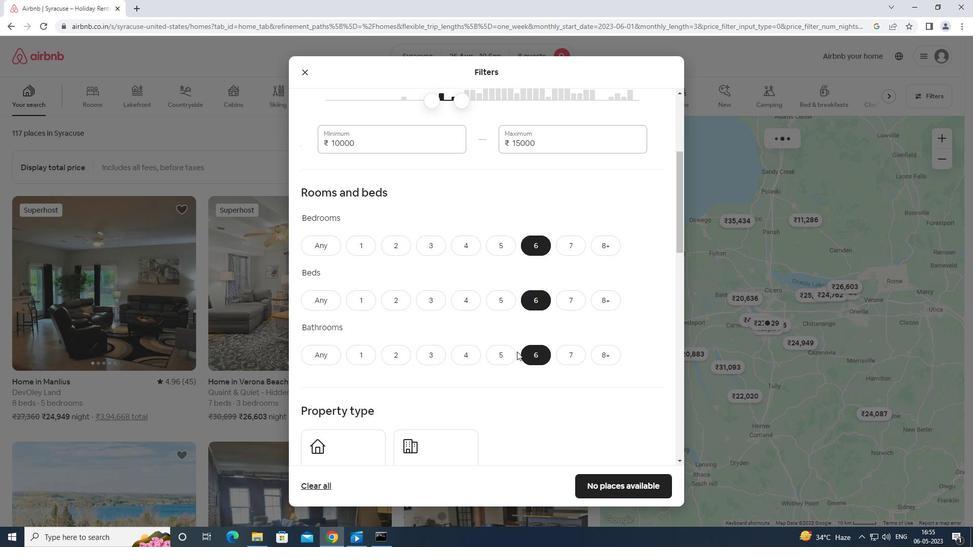 
Action: Mouse moved to (352, 309)
Screenshot: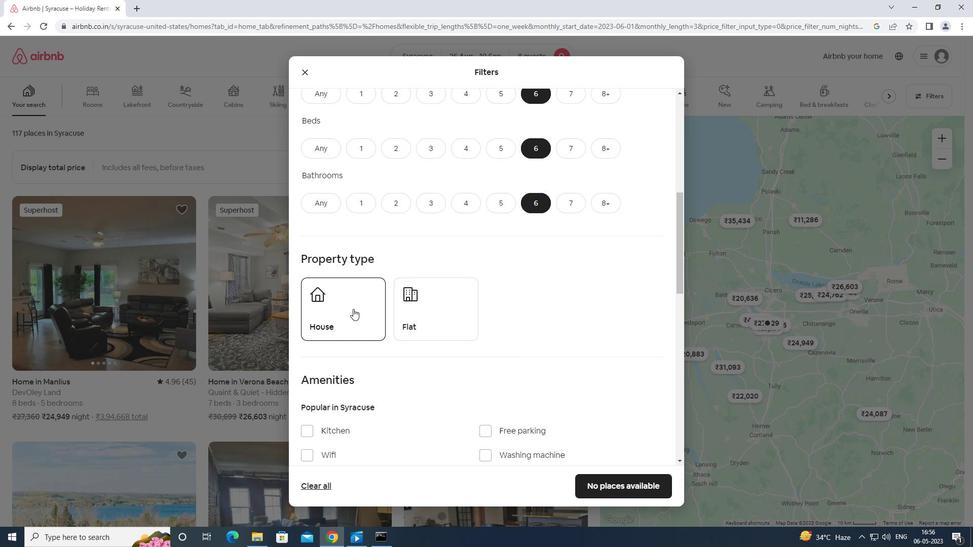 
Action: Mouse pressed left at (352, 309)
Screenshot: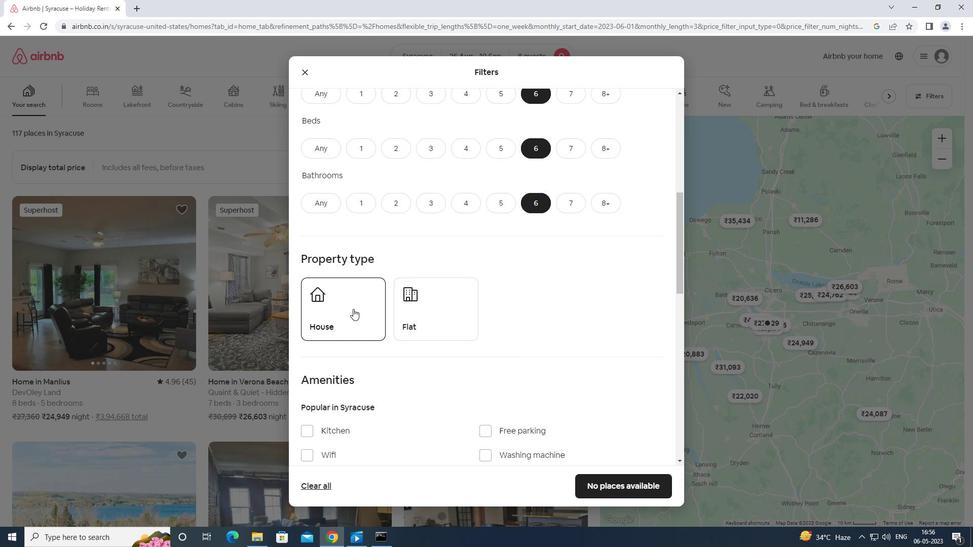 
Action: Mouse moved to (415, 307)
Screenshot: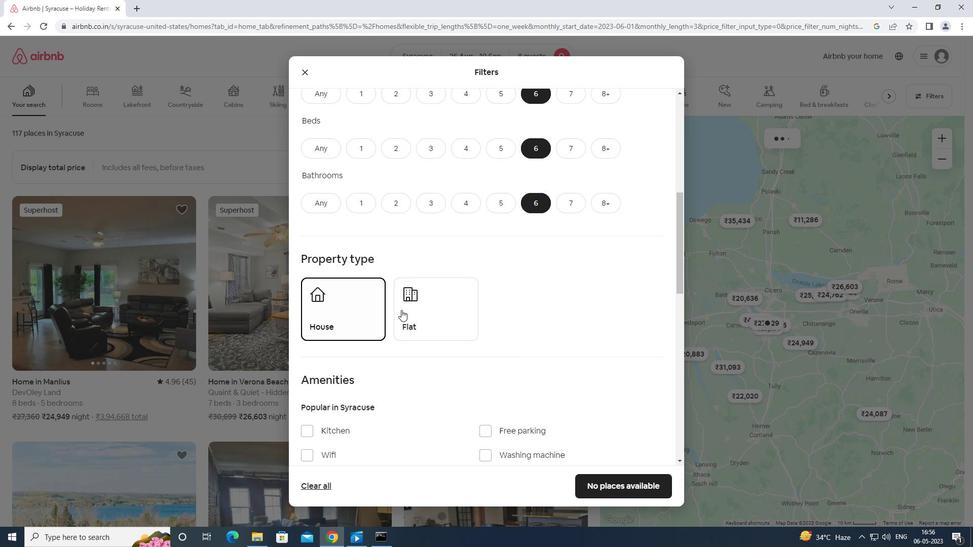 
Action: Mouse pressed left at (415, 307)
Screenshot: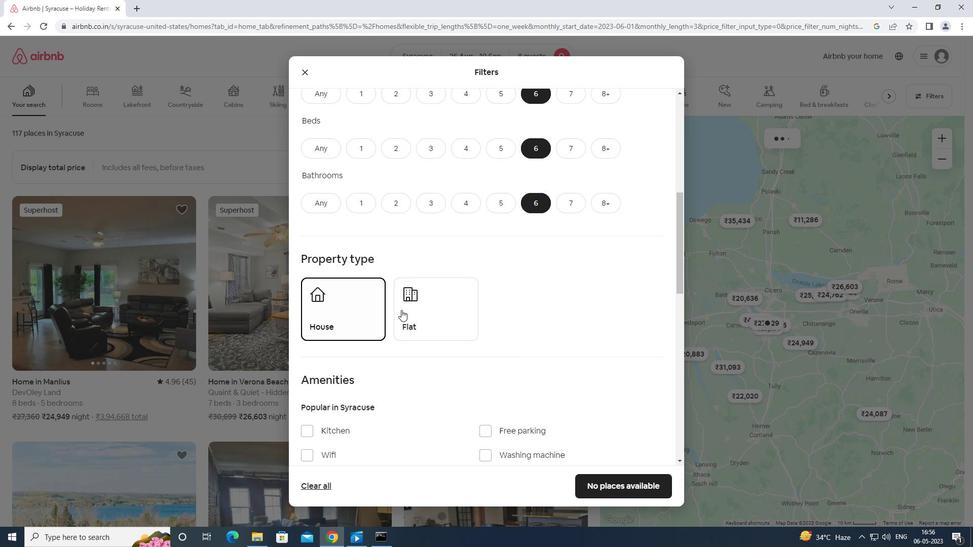 
Action: Mouse moved to (444, 315)
Screenshot: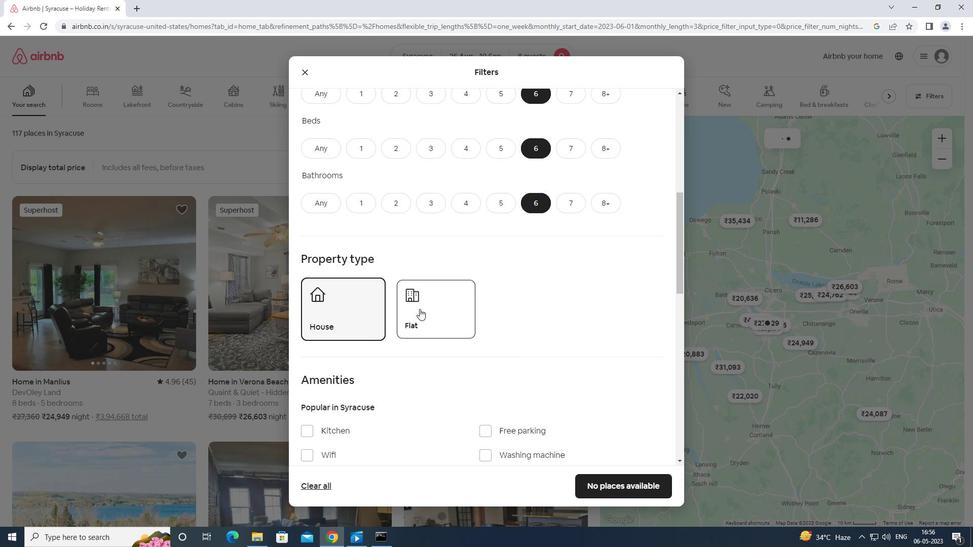 
Action: Mouse scrolled (444, 314) with delta (0, 0)
Screenshot: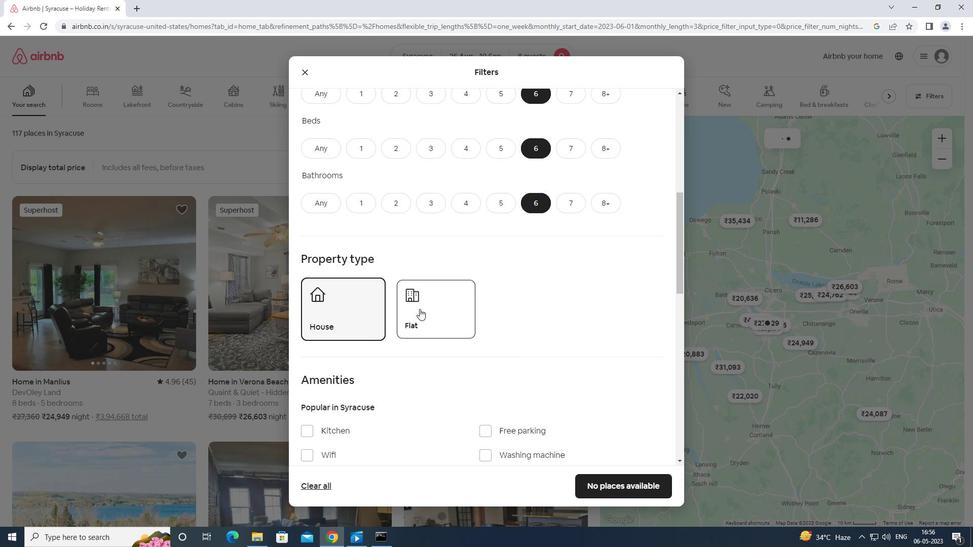 
Action: Mouse moved to (450, 321)
Screenshot: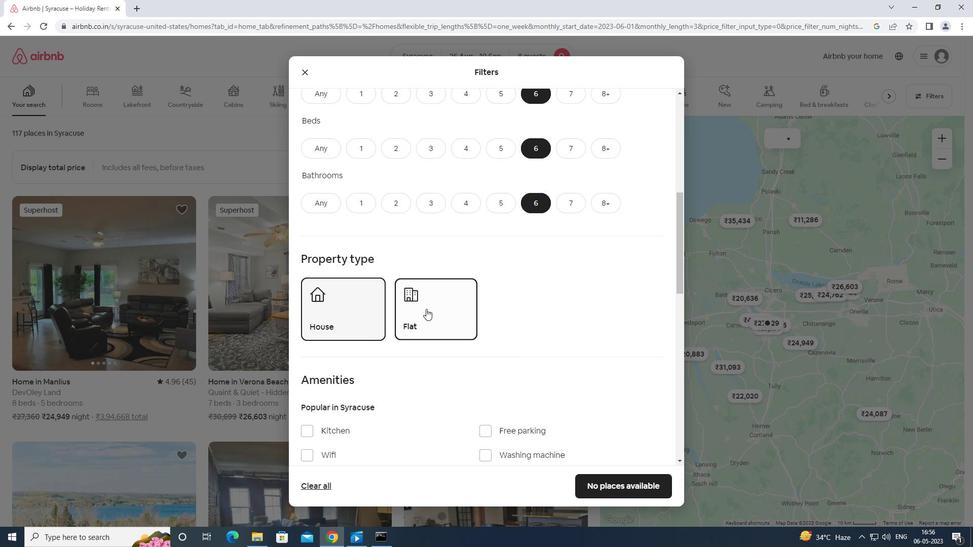 
Action: Mouse scrolled (450, 320) with delta (0, 0)
Screenshot: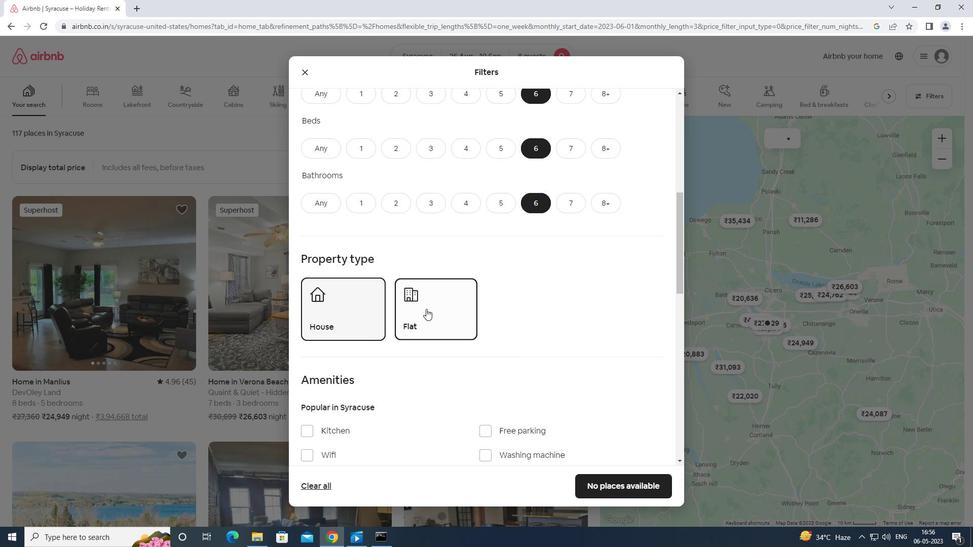 
Action: Mouse moved to (453, 322)
Screenshot: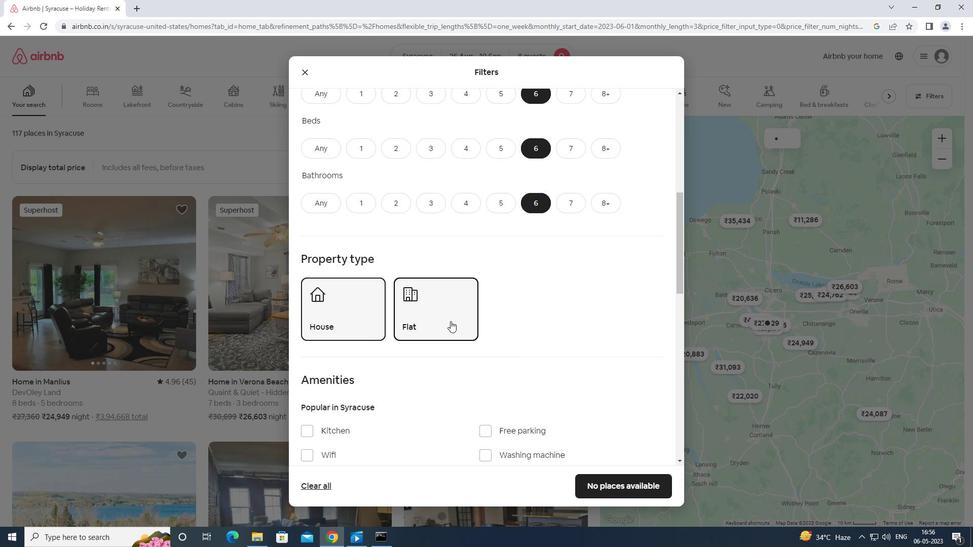 
Action: Mouse scrolled (453, 322) with delta (0, 0)
Screenshot: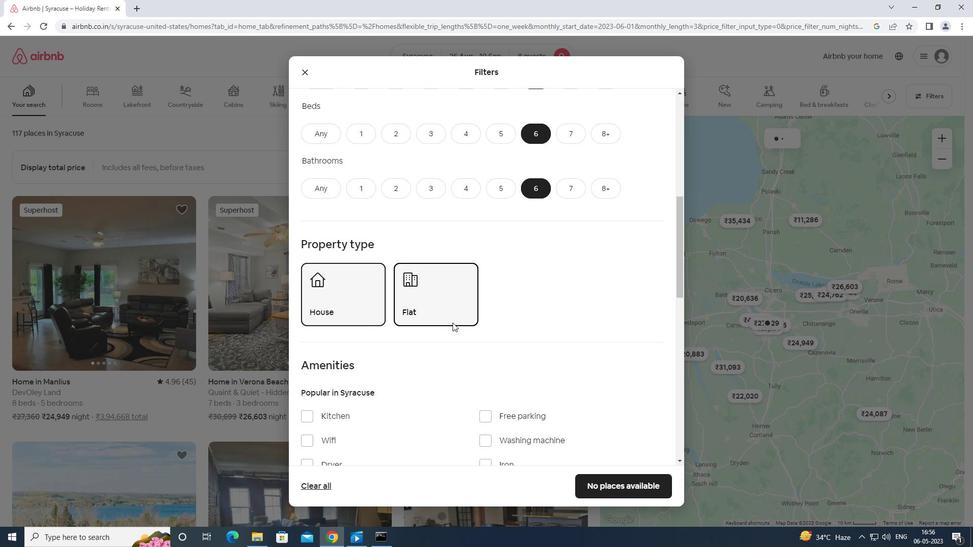
Action: Mouse moved to (488, 276)
Screenshot: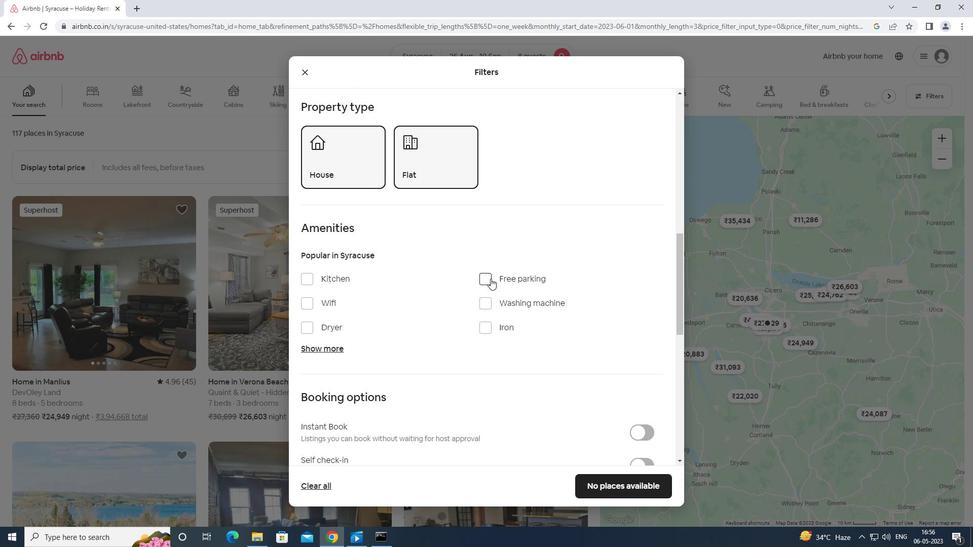 
Action: Mouse pressed left at (488, 276)
Screenshot: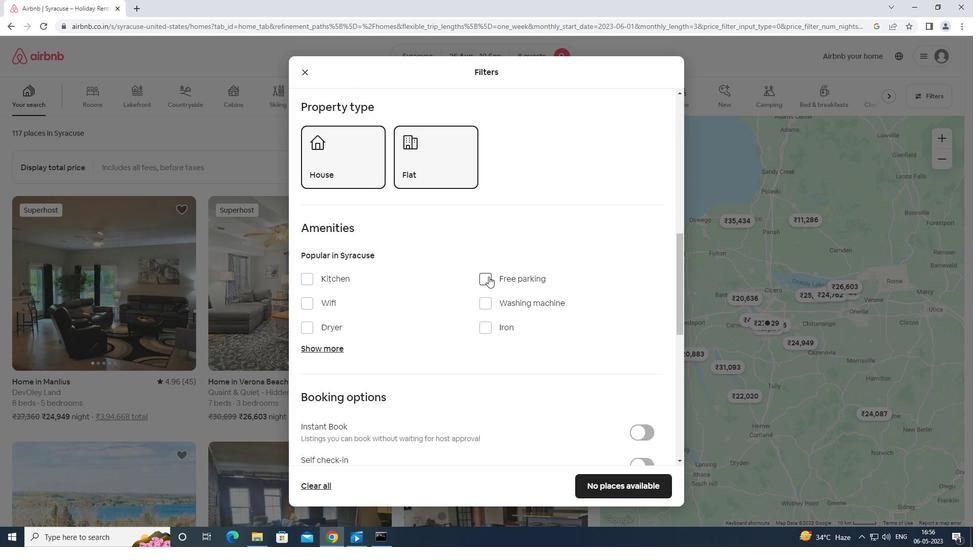 
Action: Mouse moved to (303, 301)
Screenshot: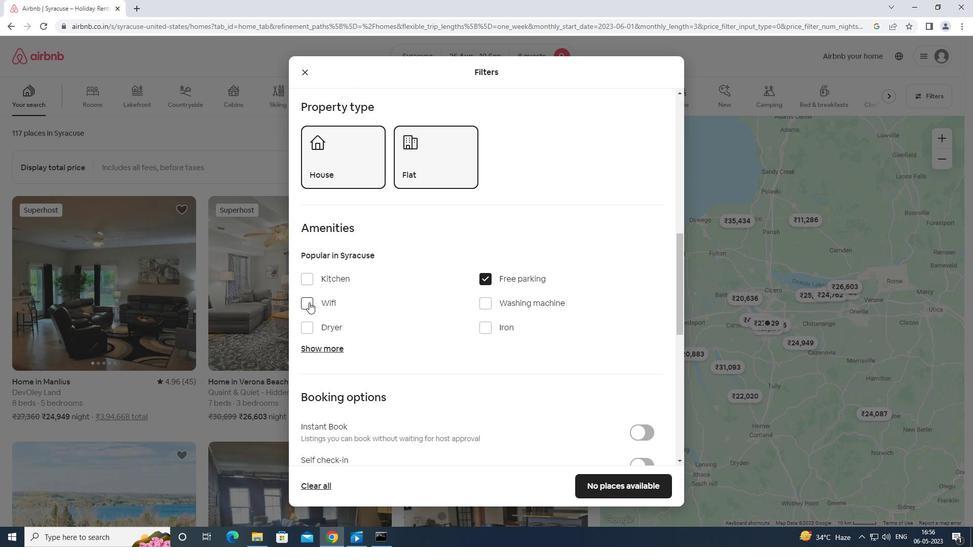 
Action: Mouse pressed left at (303, 301)
Screenshot: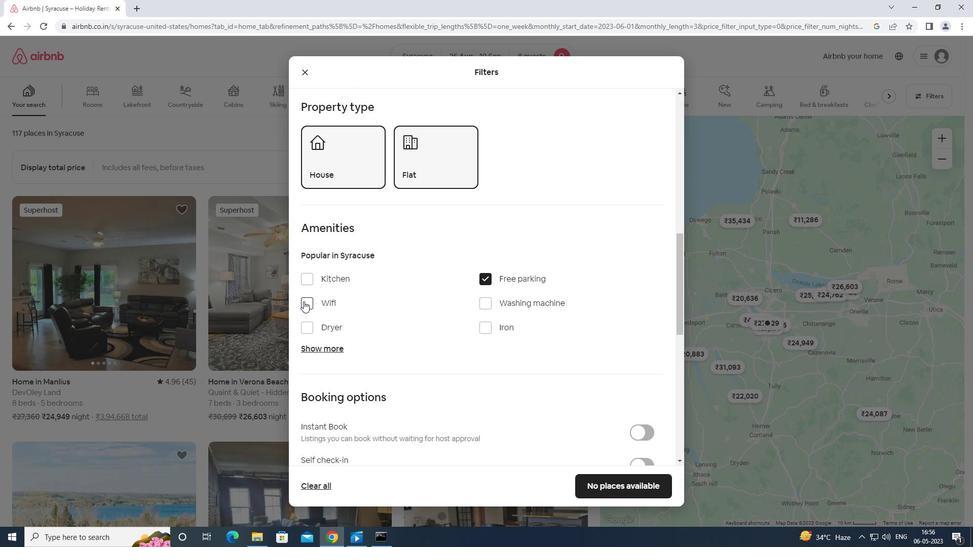 
Action: Mouse moved to (326, 347)
Screenshot: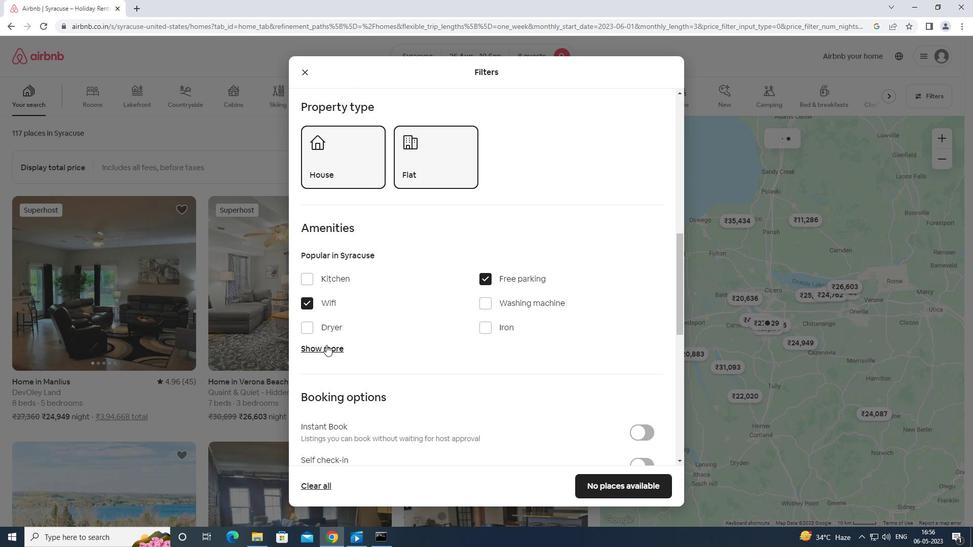
Action: Mouse pressed left at (326, 347)
Screenshot: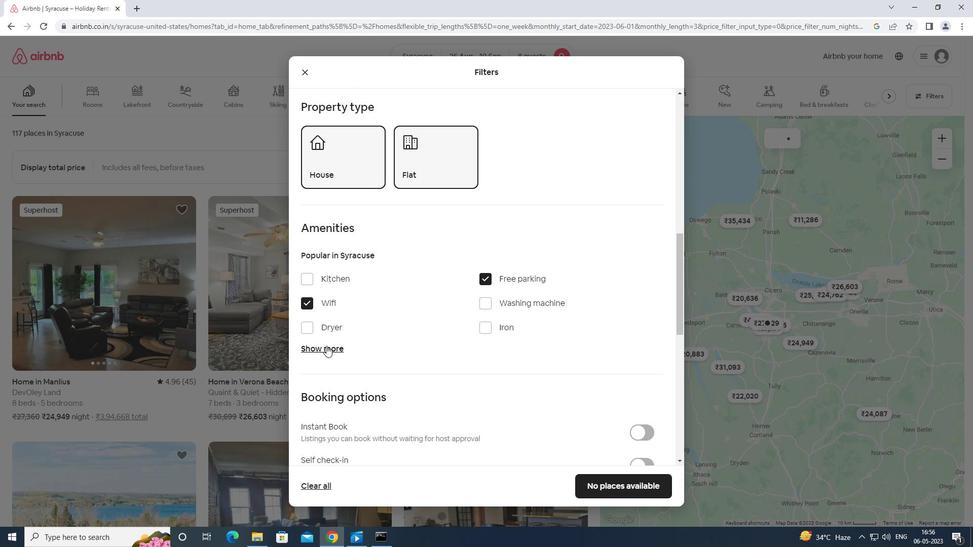 
Action: Mouse moved to (489, 405)
Screenshot: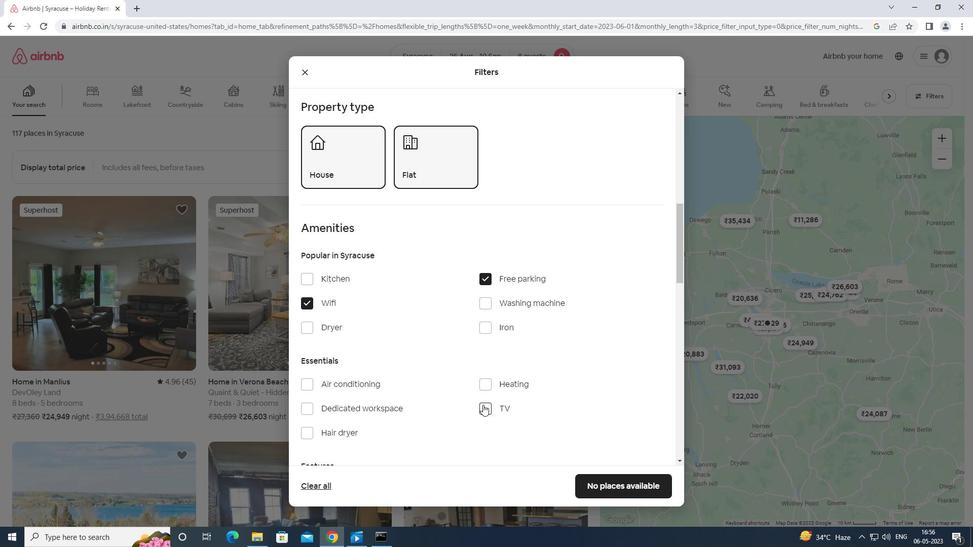 
Action: Mouse pressed left at (489, 405)
Screenshot: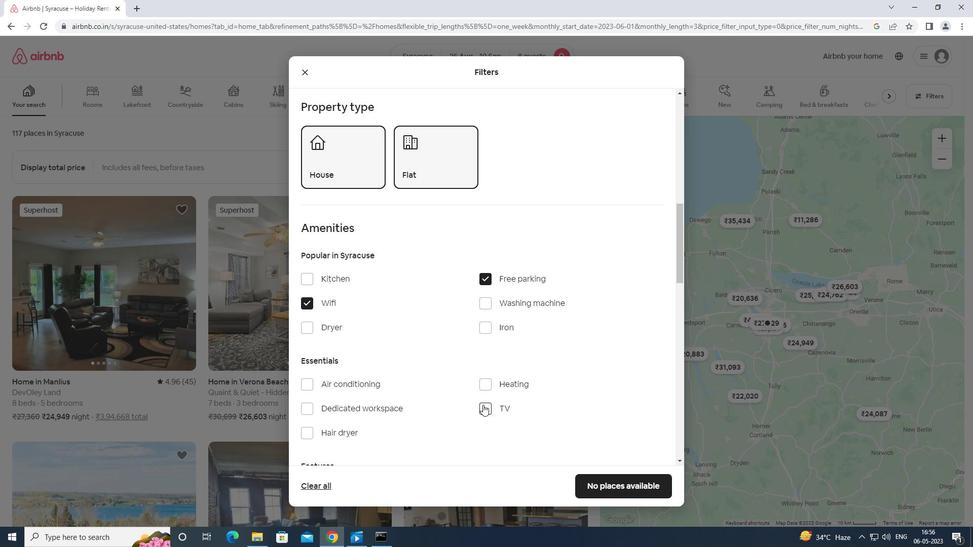 
Action: Mouse moved to (487, 401)
Screenshot: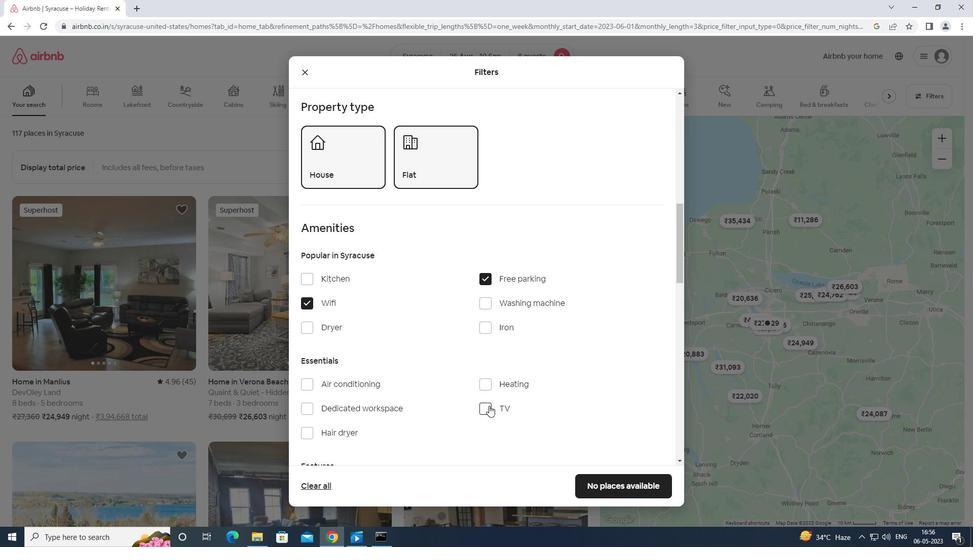 
Action: Mouse scrolled (487, 401) with delta (0, 0)
Screenshot: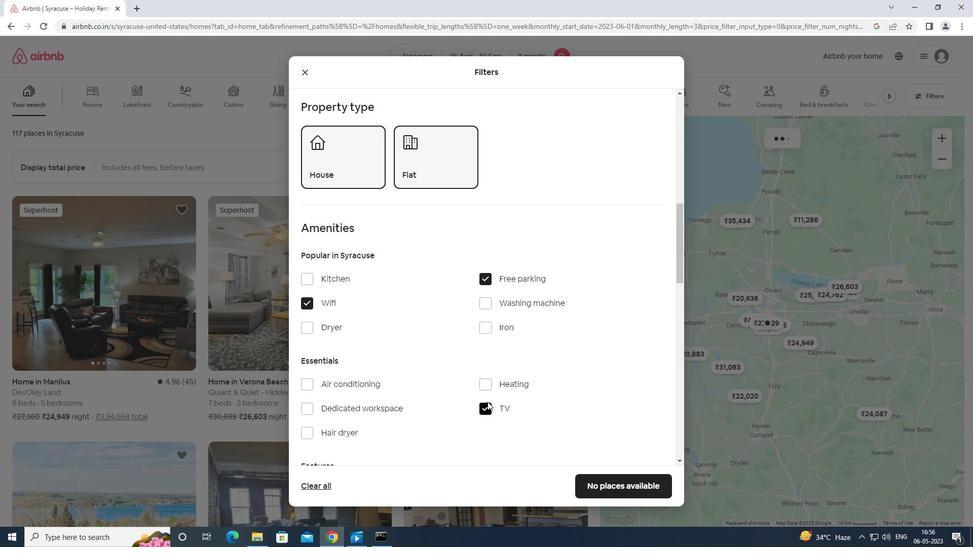 
Action: Mouse moved to (478, 393)
Screenshot: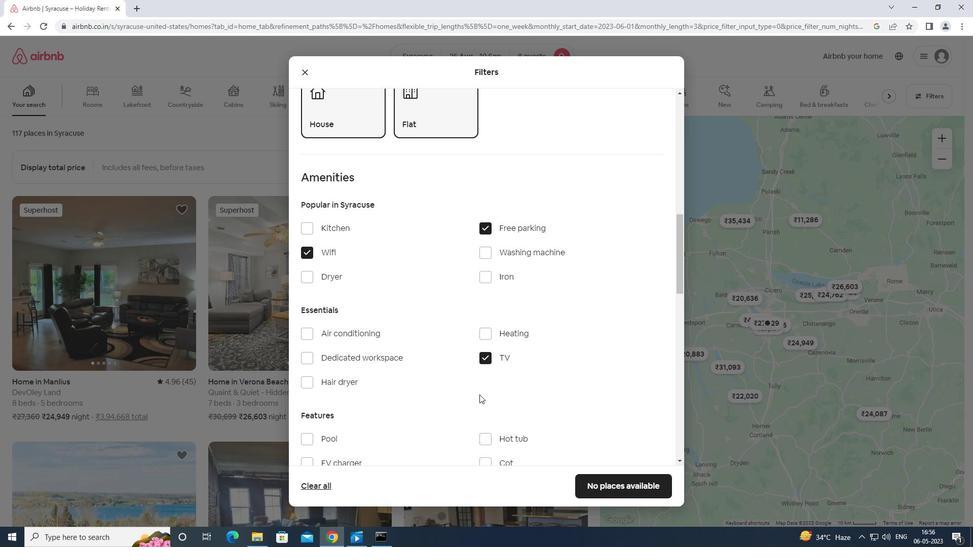 
Action: Mouse scrolled (478, 392) with delta (0, 0)
Screenshot: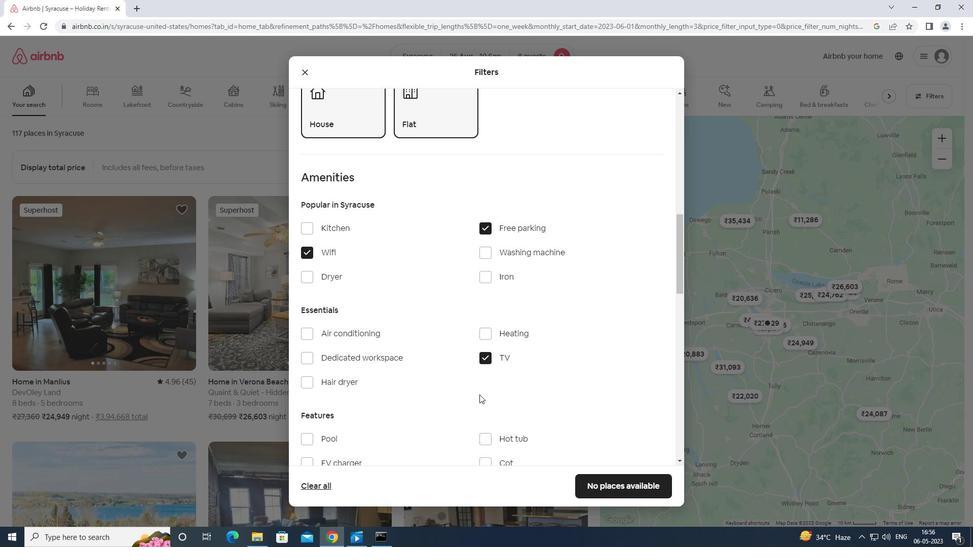 
Action: Mouse scrolled (478, 392) with delta (0, 0)
Screenshot: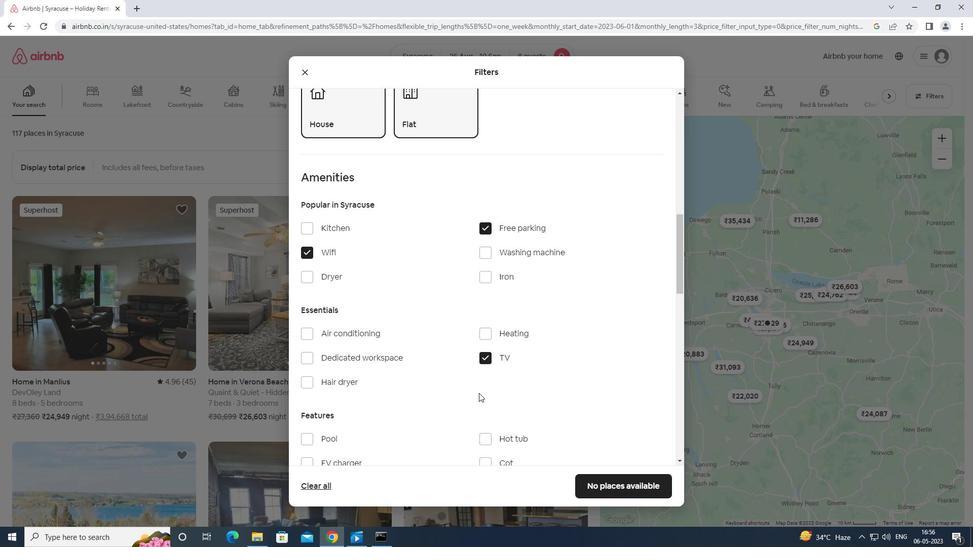 
Action: Mouse moved to (308, 383)
Screenshot: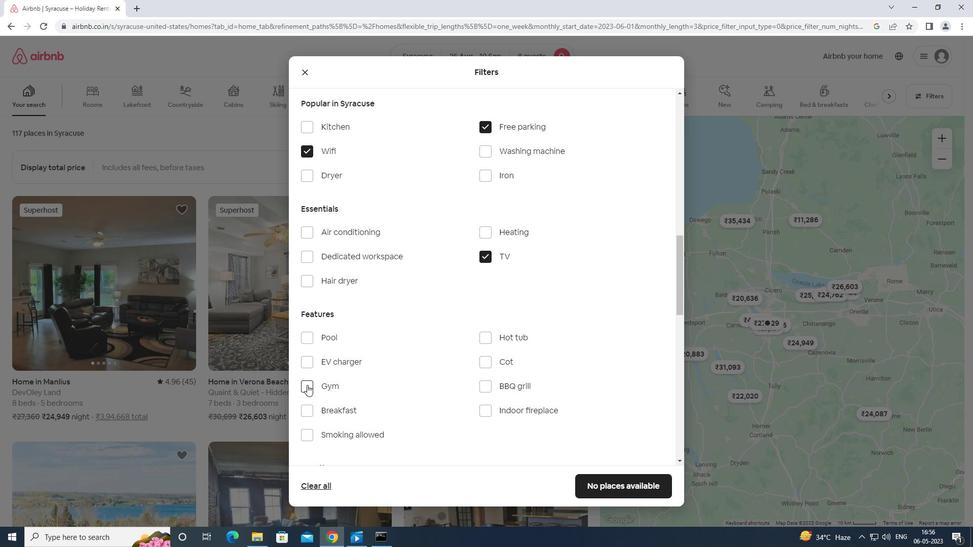 
Action: Mouse pressed left at (308, 383)
Screenshot: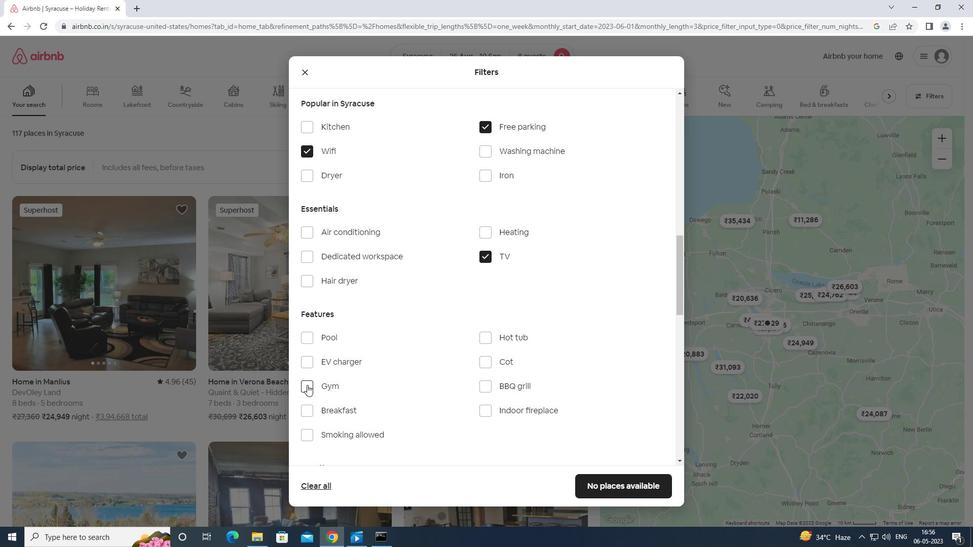 
Action: Mouse moved to (313, 411)
Screenshot: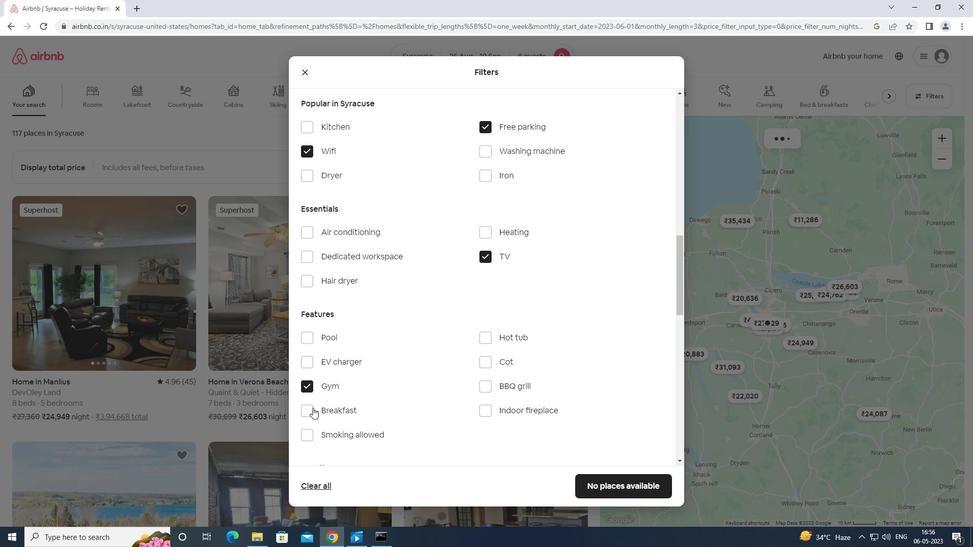 
Action: Mouse pressed left at (313, 411)
Screenshot: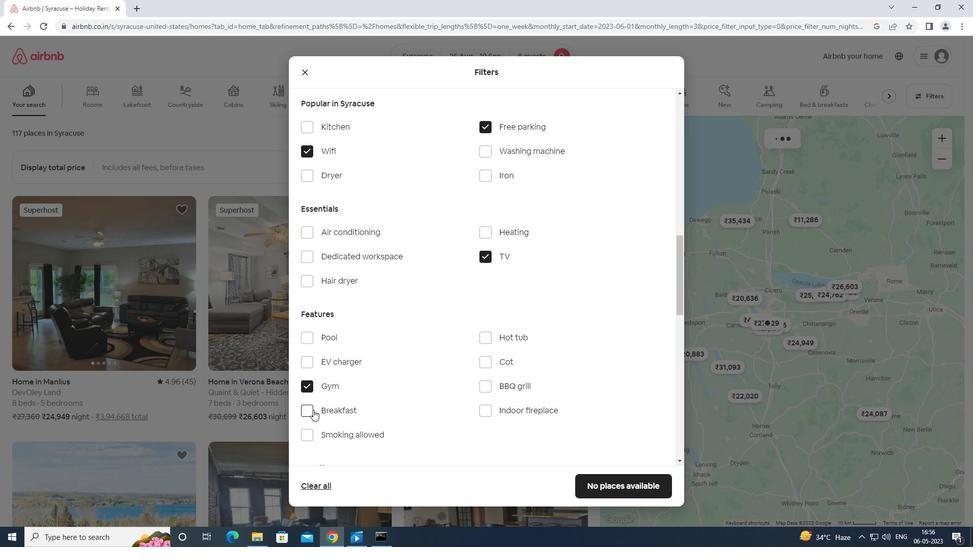 
Action: Mouse moved to (344, 394)
Screenshot: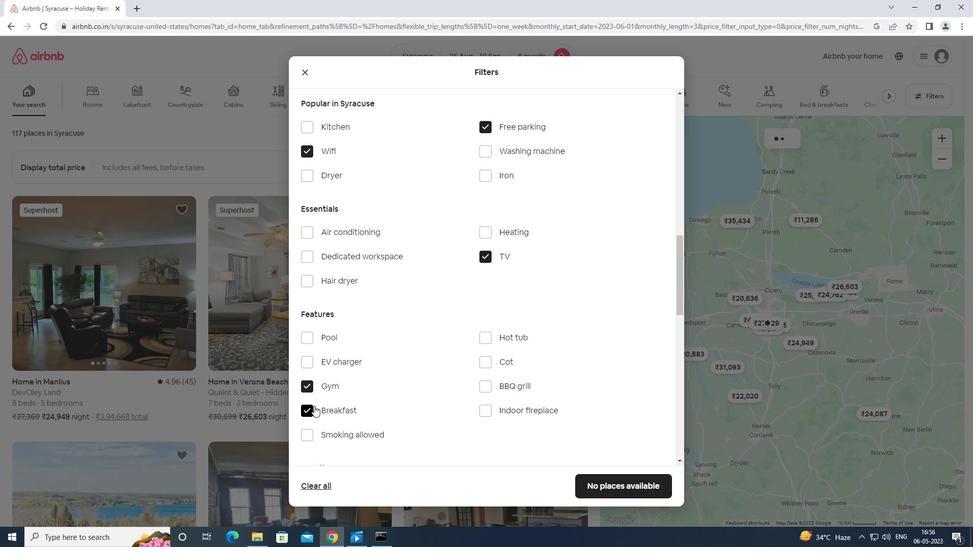 
Action: Mouse scrolled (344, 393) with delta (0, 0)
Screenshot: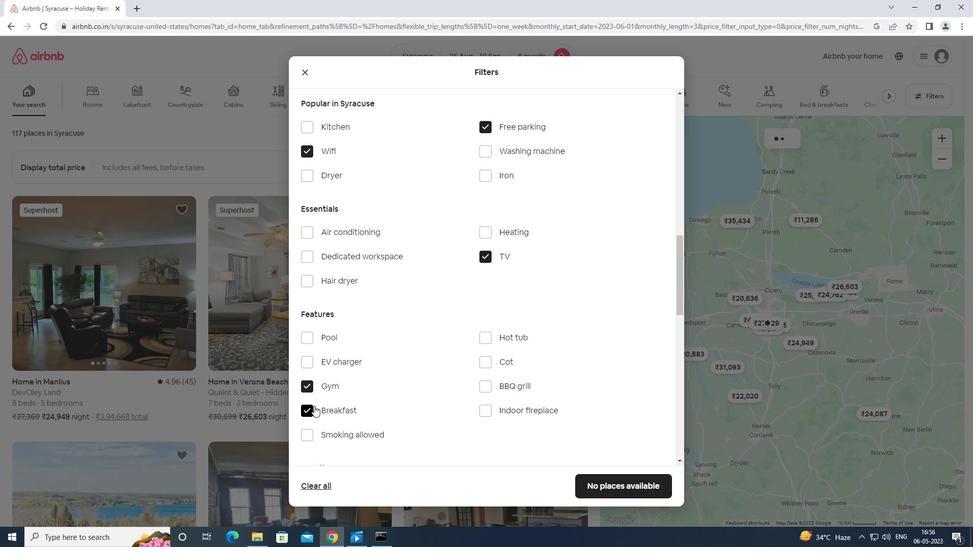 
Action: Mouse moved to (347, 395)
Screenshot: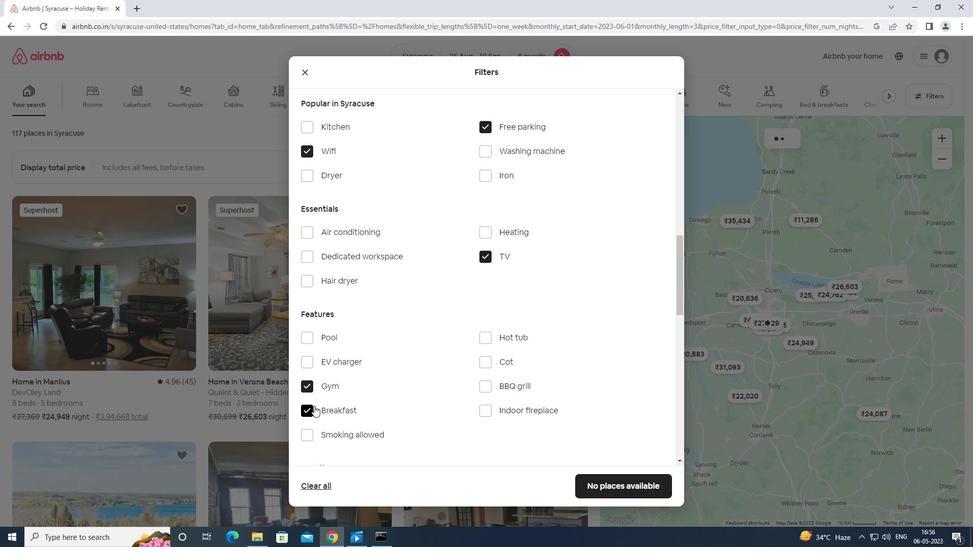 
Action: Mouse scrolled (347, 395) with delta (0, 0)
Screenshot: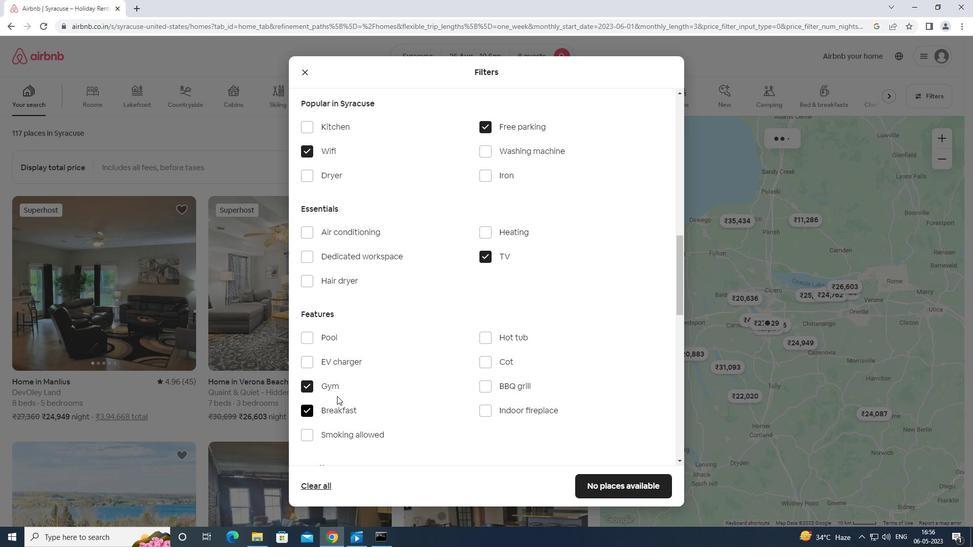 
Action: Mouse moved to (355, 394)
Screenshot: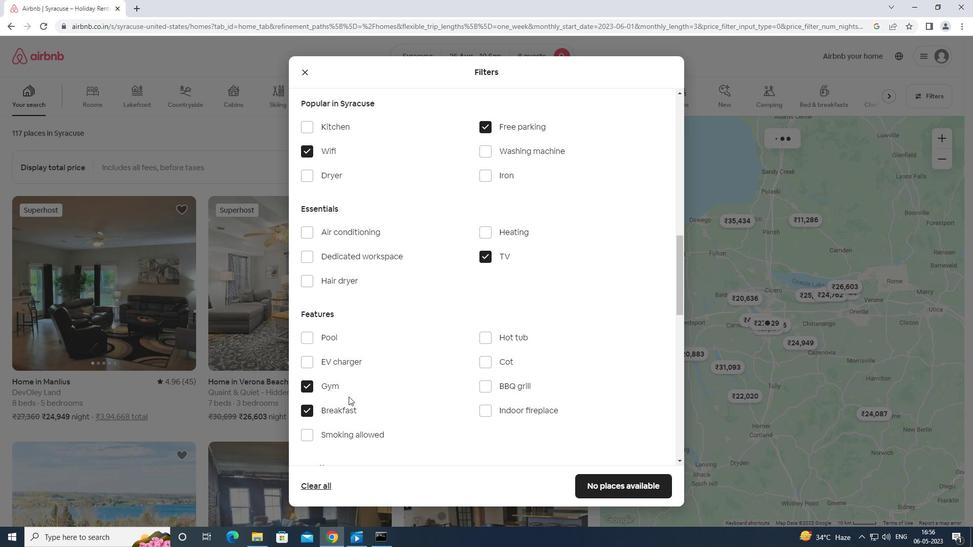 
Action: Mouse scrolled (355, 393) with delta (0, 0)
Screenshot: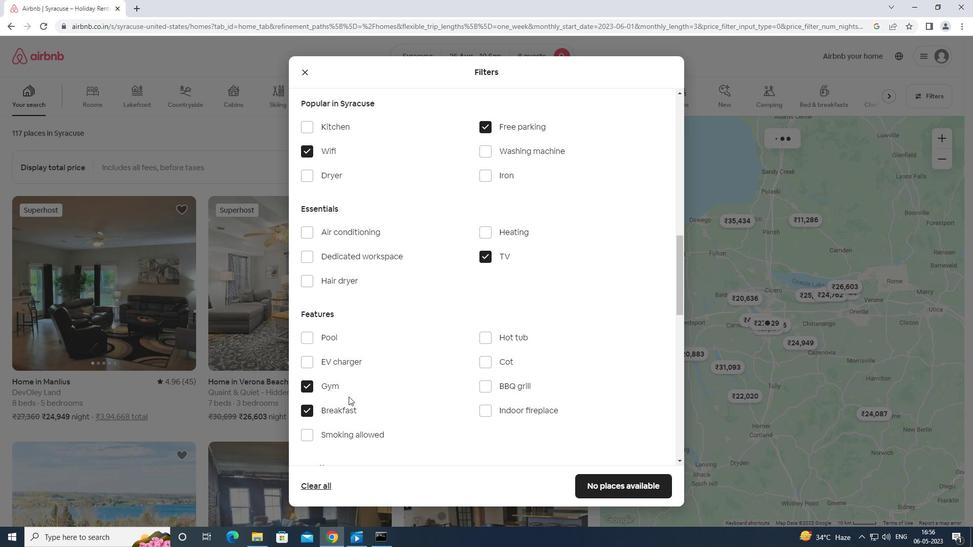 
Action: Mouse moved to (357, 394)
Screenshot: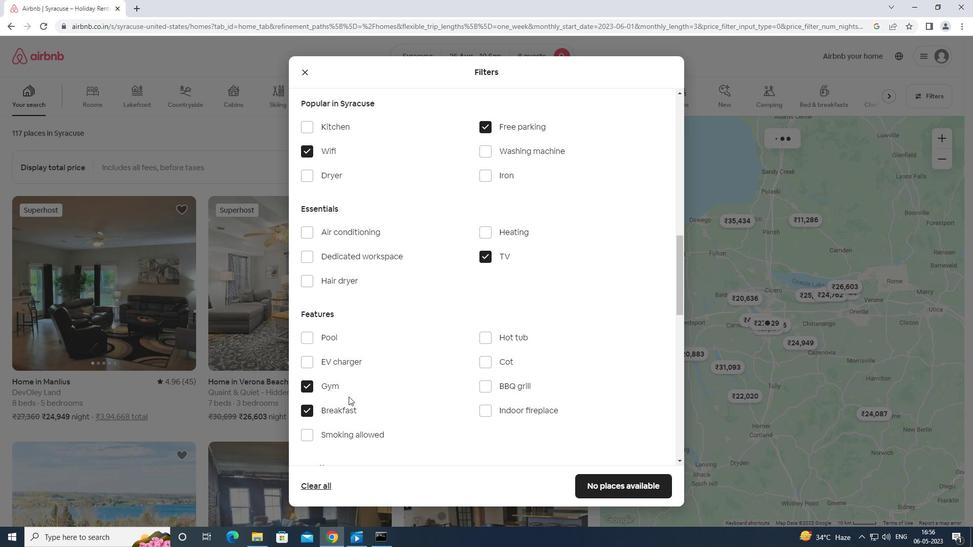 
Action: Mouse scrolled (357, 393) with delta (0, 0)
Screenshot: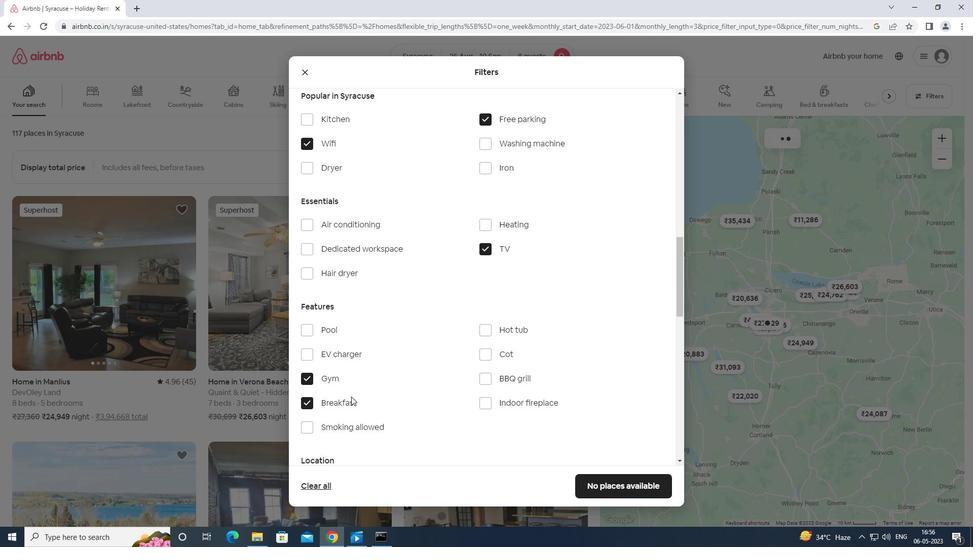 
Action: Mouse moved to (357, 393)
Screenshot: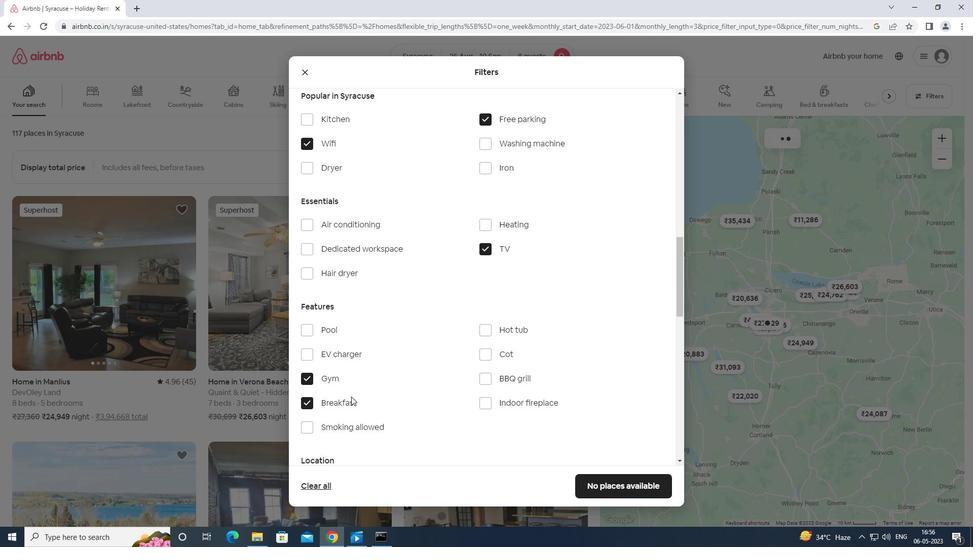 
Action: Mouse scrolled (357, 393) with delta (0, 0)
Screenshot: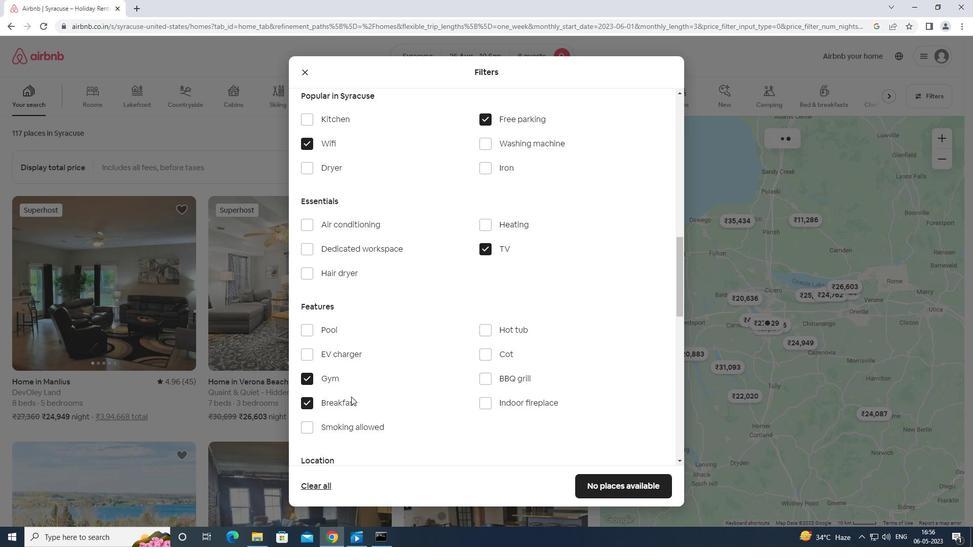 
Action: Mouse moved to (647, 437)
Screenshot: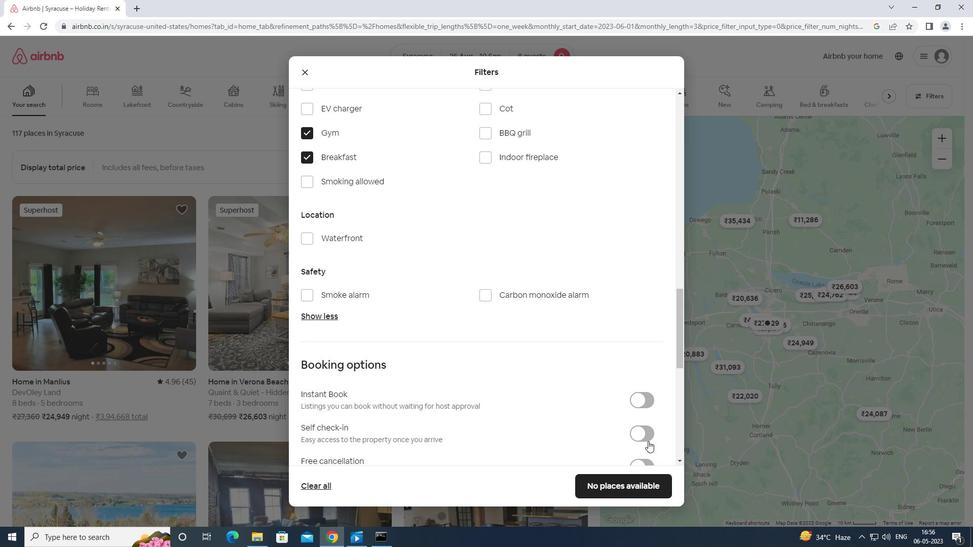 
Action: Mouse pressed left at (647, 437)
Screenshot: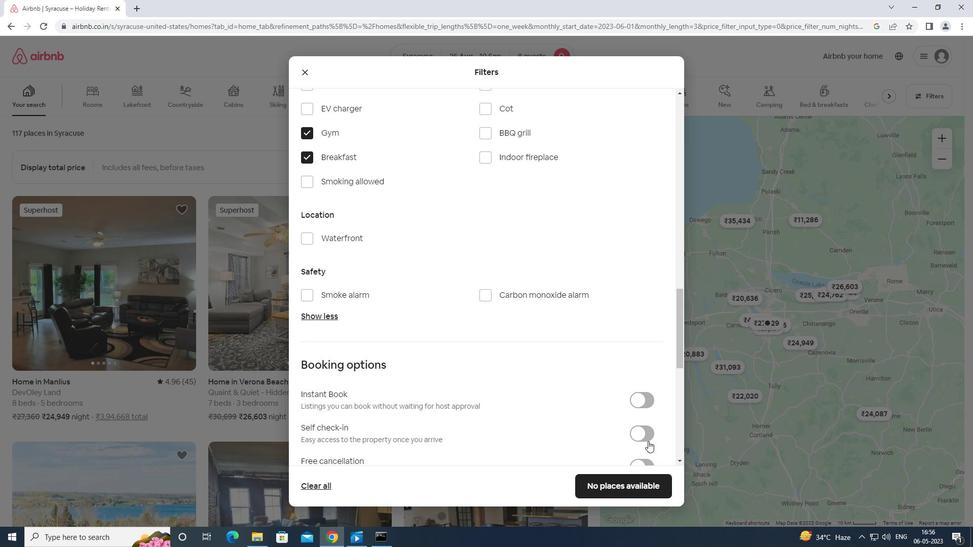 
Action: Mouse moved to (643, 429)
Screenshot: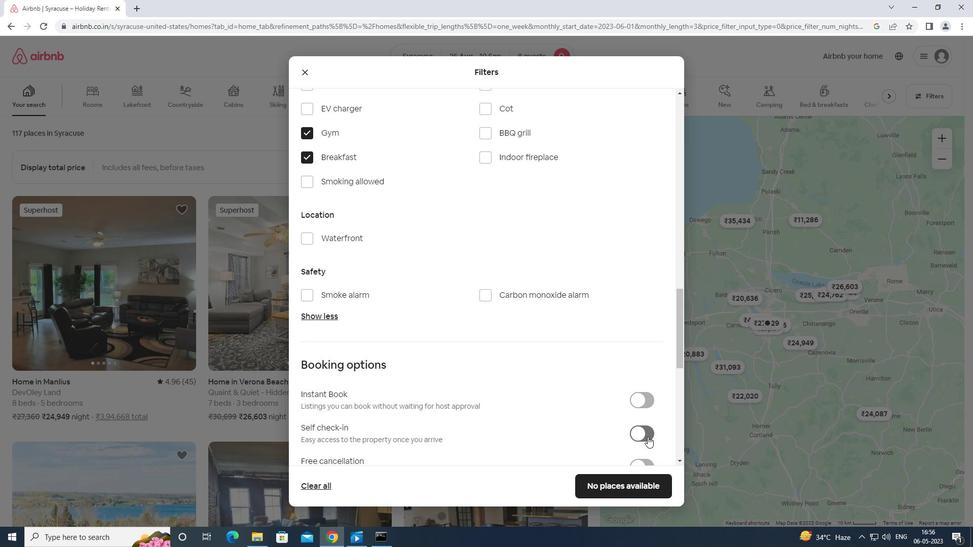 
Action: Mouse scrolled (643, 429) with delta (0, 0)
Screenshot: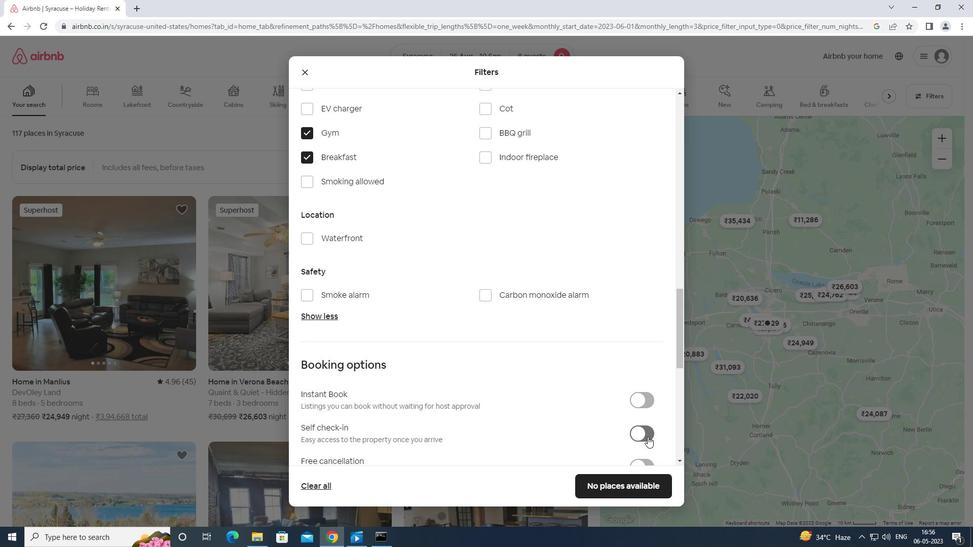 
Action: Mouse scrolled (643, 429) with delta (0, 0)
Screenshot: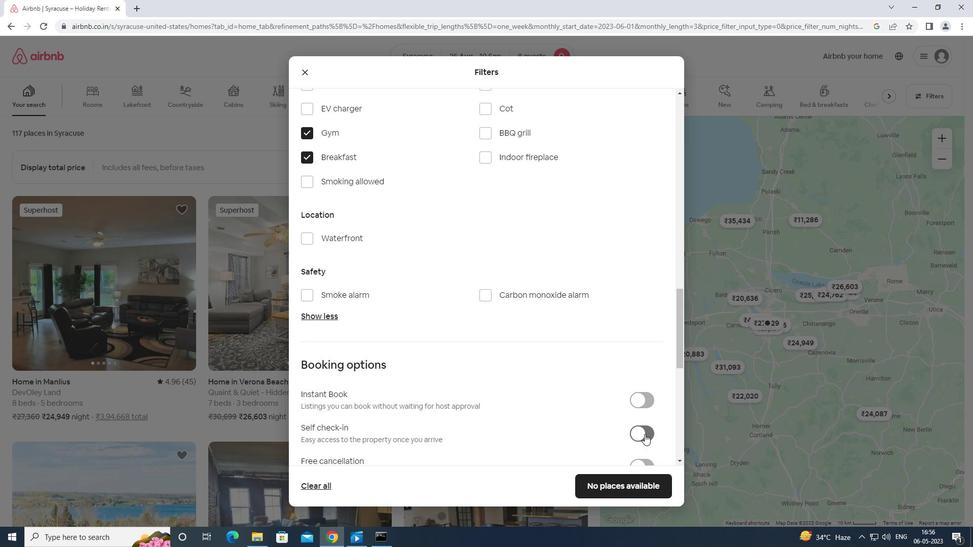 
Action: Mouse scrolled (643, 429) with delta (0, 0)
Screenshot: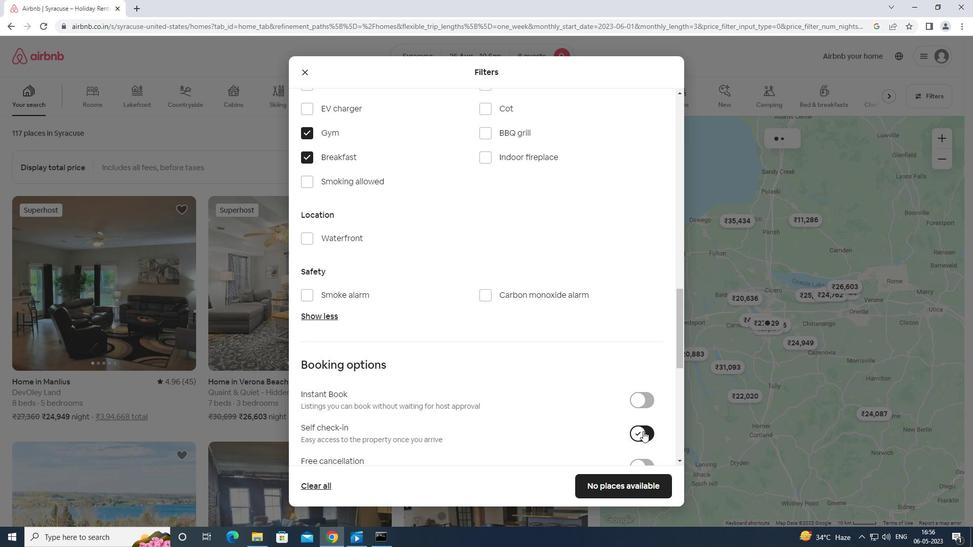 
Action: Mouse scrolled (643, 429) with delta (0, 0)
Screenshot: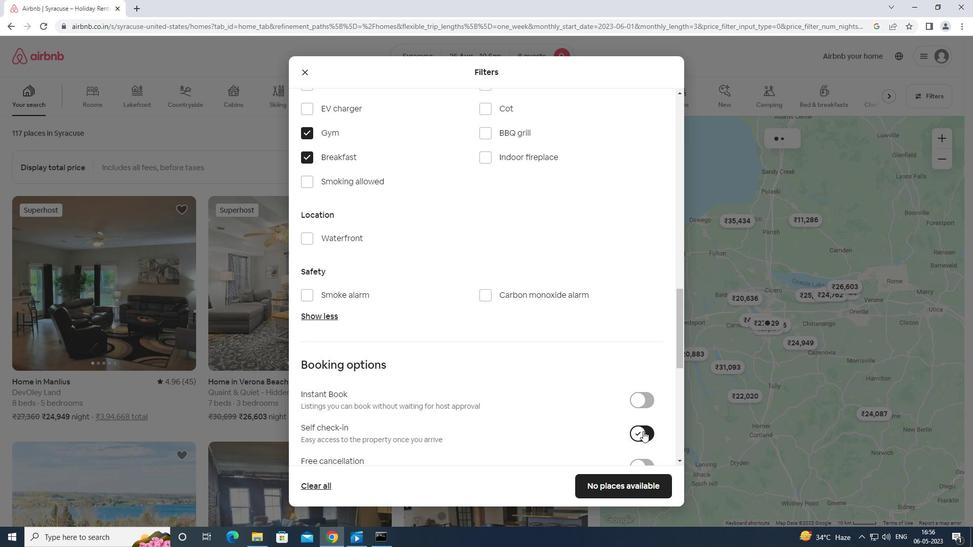 
Action: Mouse moved to (647, 422)
Screenshot: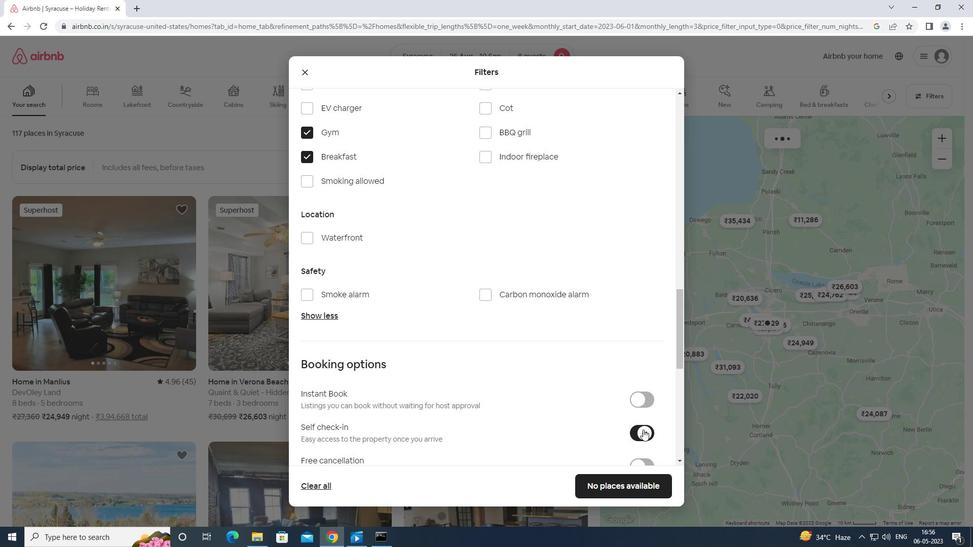 
Action: Mouse scrolled (647, 422) with delta (0, 0)
Screenshot: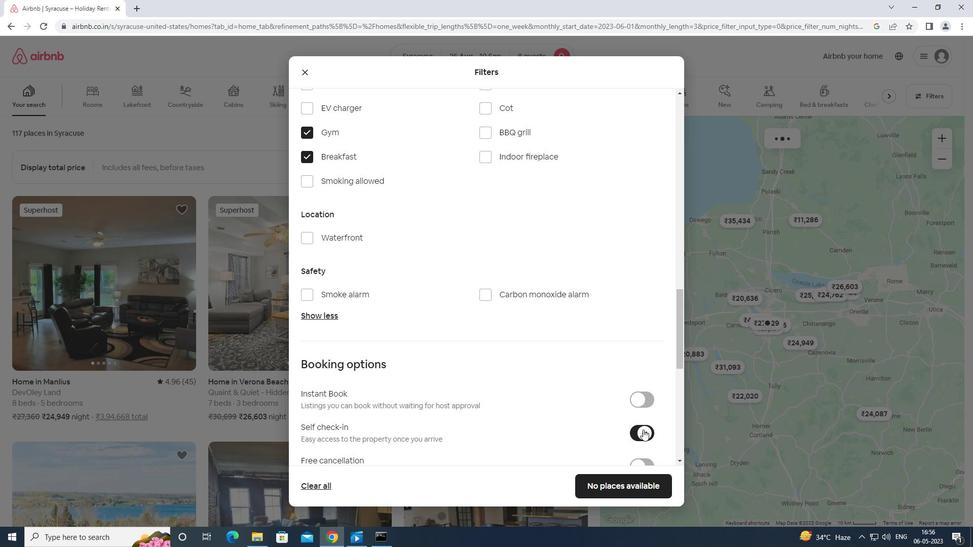 
Action: Mouse scrolled (647, 422) with delta (0, 0)
Screenshot: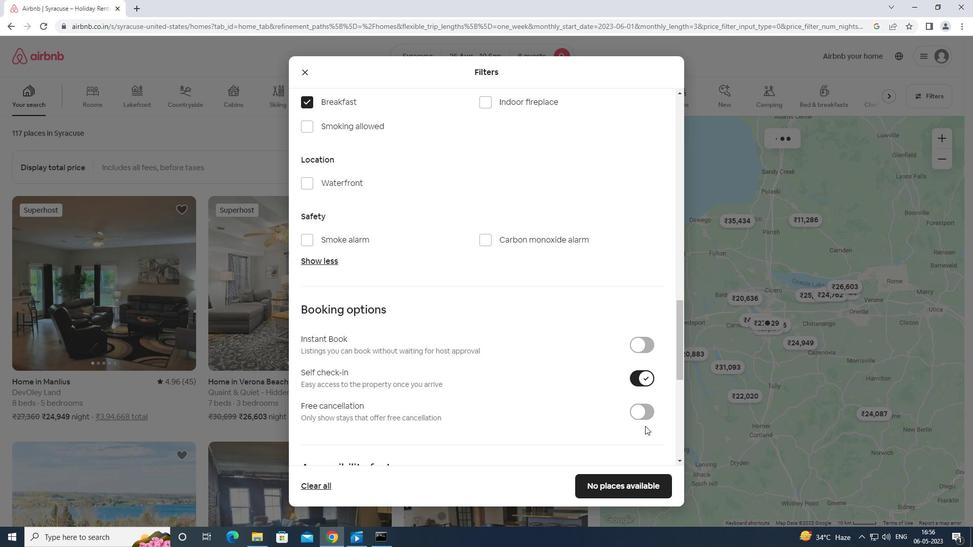 
Action: Mouse scrolled (647, 422) with delta (0, 0)
Screenshot: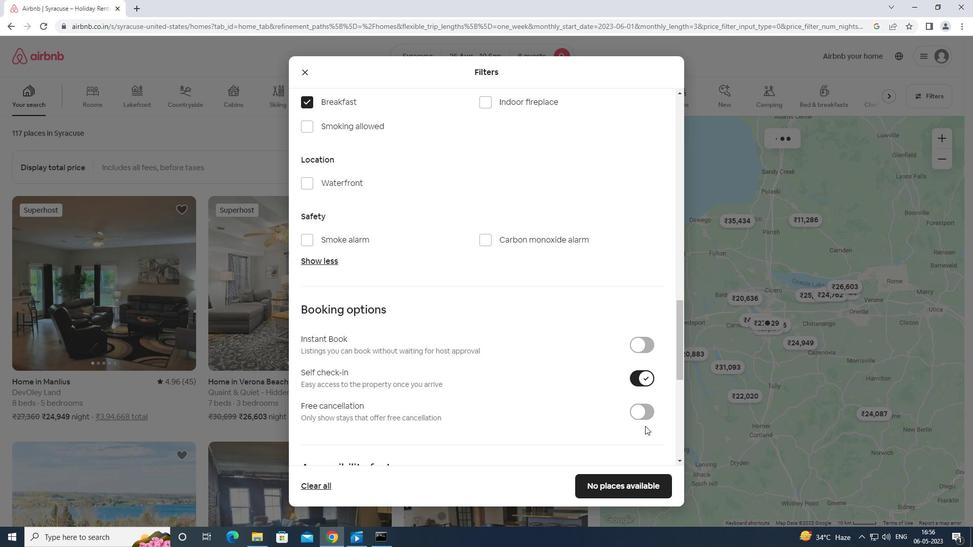 
Action: Mouse moved to (649, 417)
Screenshot: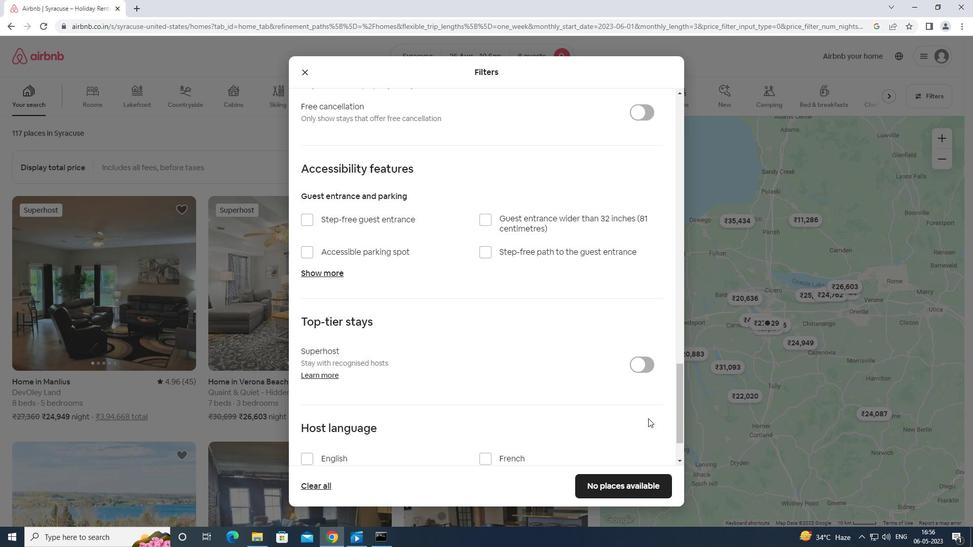 
Action: Mouse scrolled (649, 417) with delta (0, 0)
Screenshot: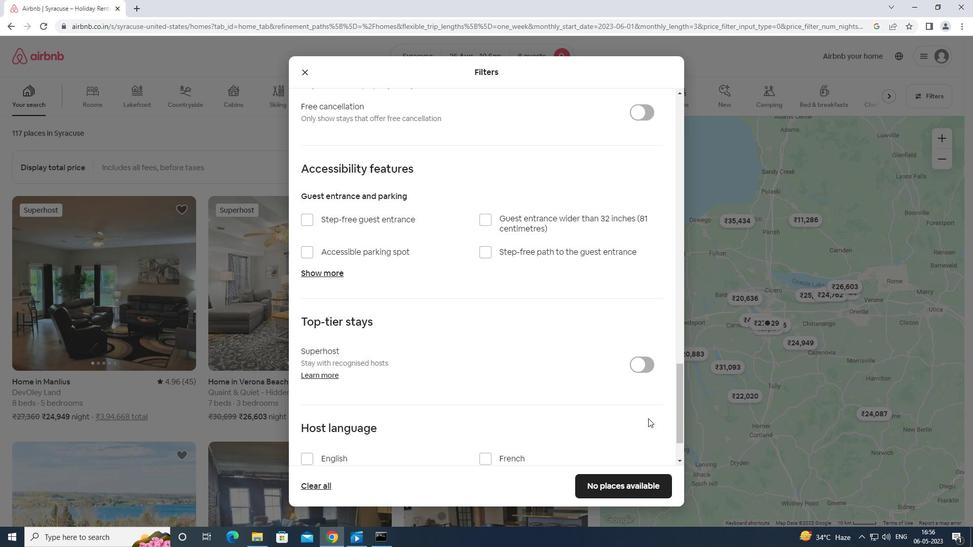 
Action: Mouse scrolled (649, 417) with delta (0, 0)
Screenshot: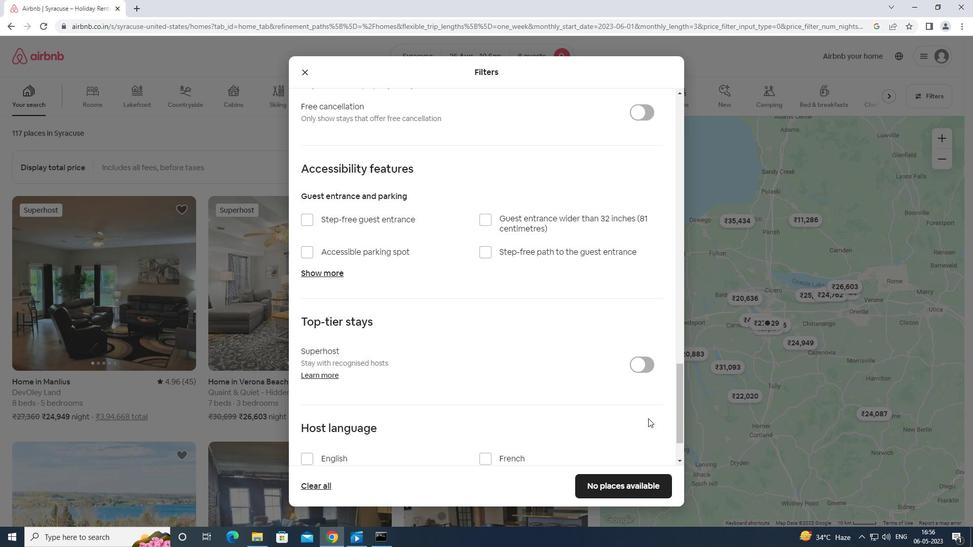 
Action: Mouse scrolled (649, 417) with delta (0, 0)
Screenshot: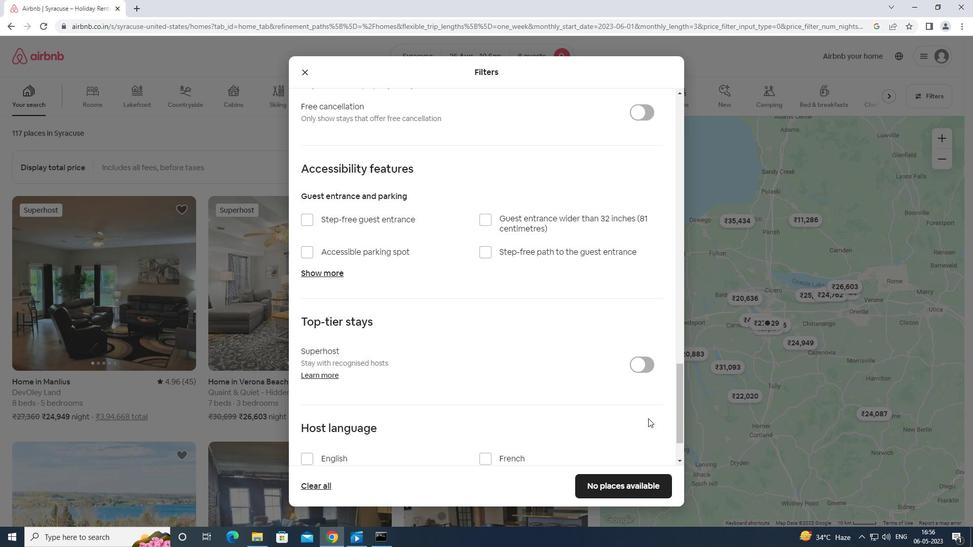 
Action: Mouse scrolled (649, 417) with delta (0, 0)
Screenshot: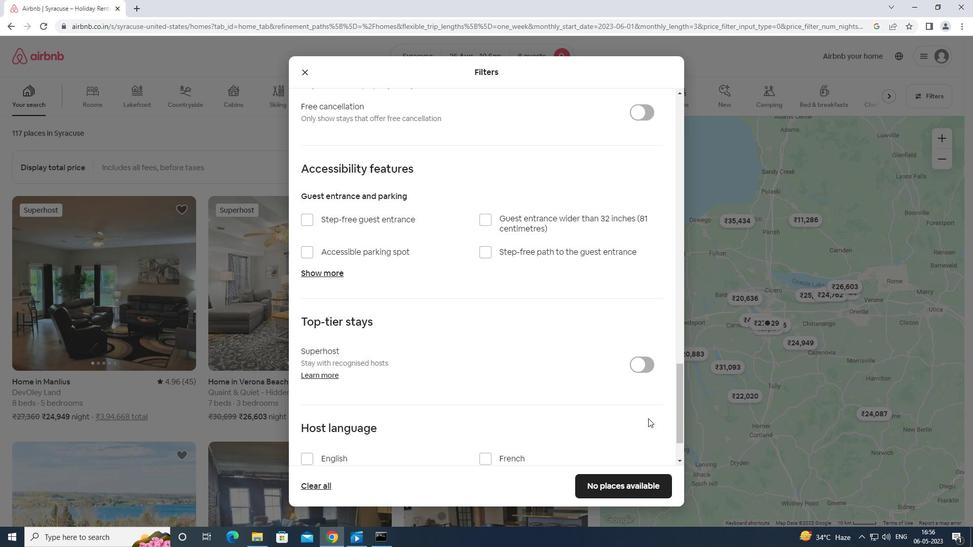 
Action: Mouse moved to (299, 389)
Screenshot: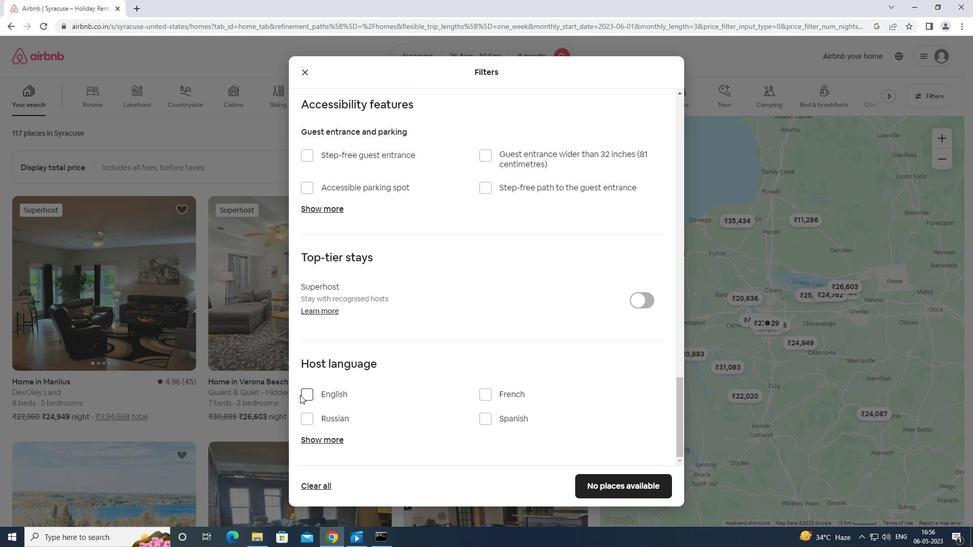 
Action: Mouse pressed left at (299, 389)
Screenshot: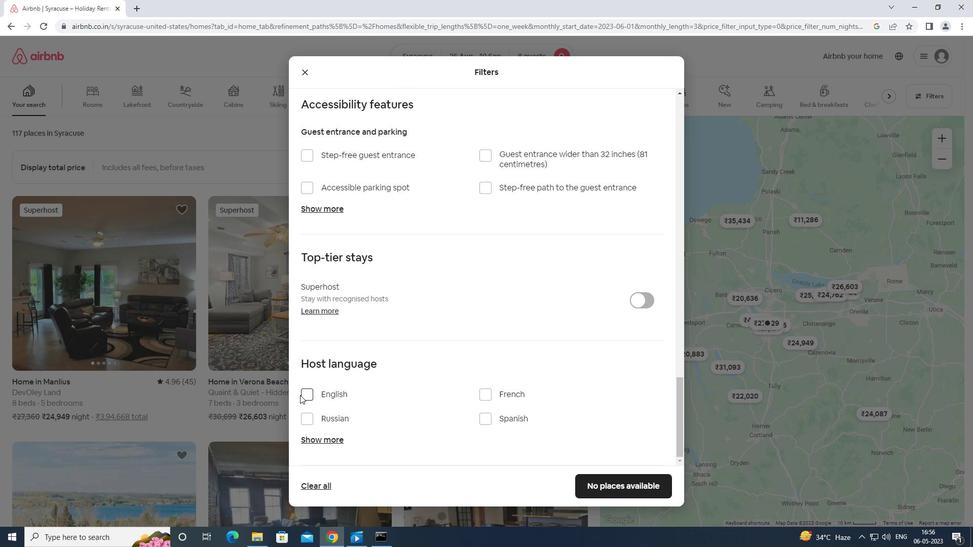 
Action: Mouse moved to (304, 394)
Screenshot: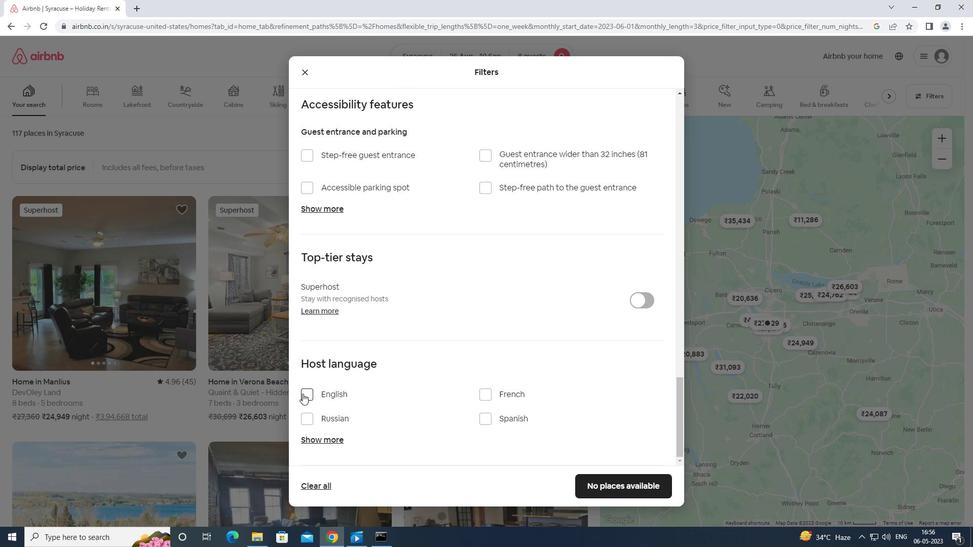 
Action: Mouse pressed left at (304, 394)
Screenshot: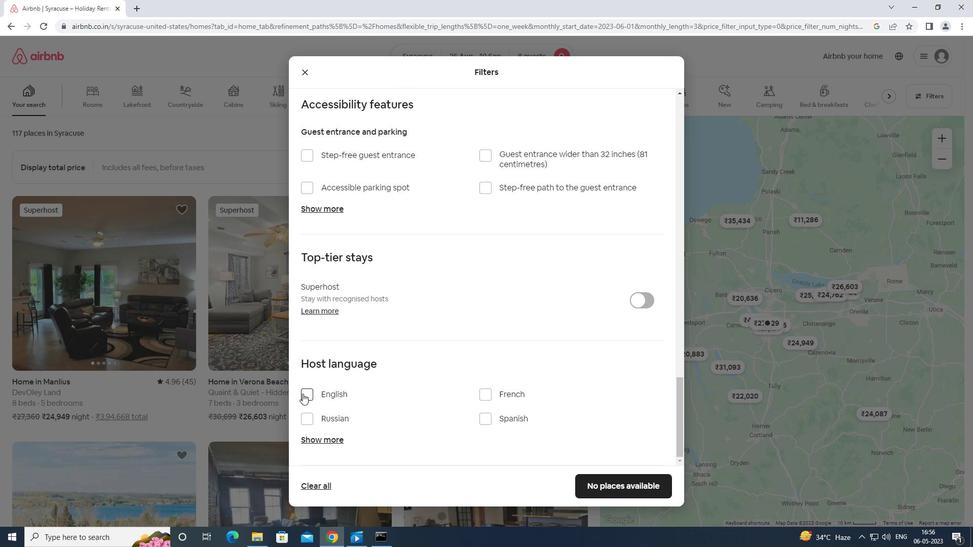 
Action: Mouse moved to (609, 484)
Screenshot: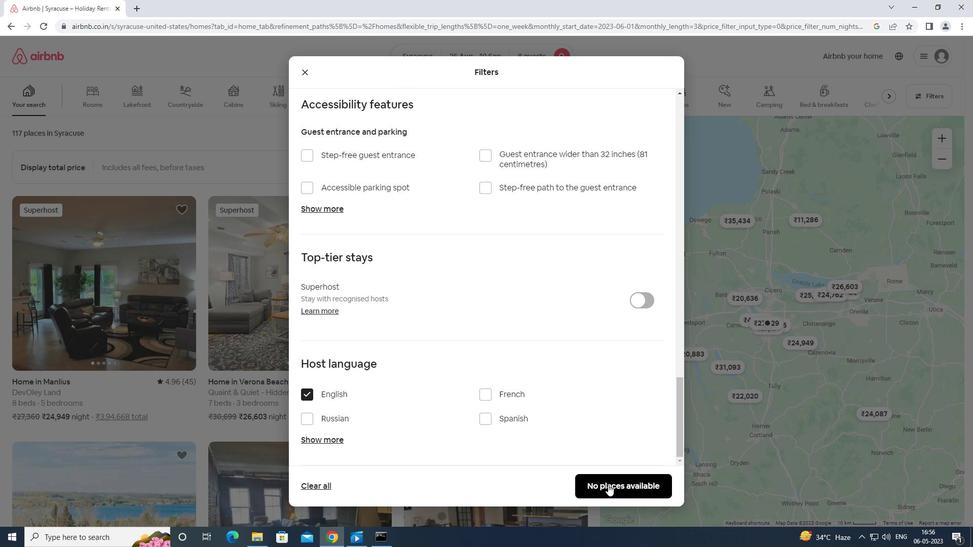 
Action: Mouse pressed left at (609, 484)
Screenshot: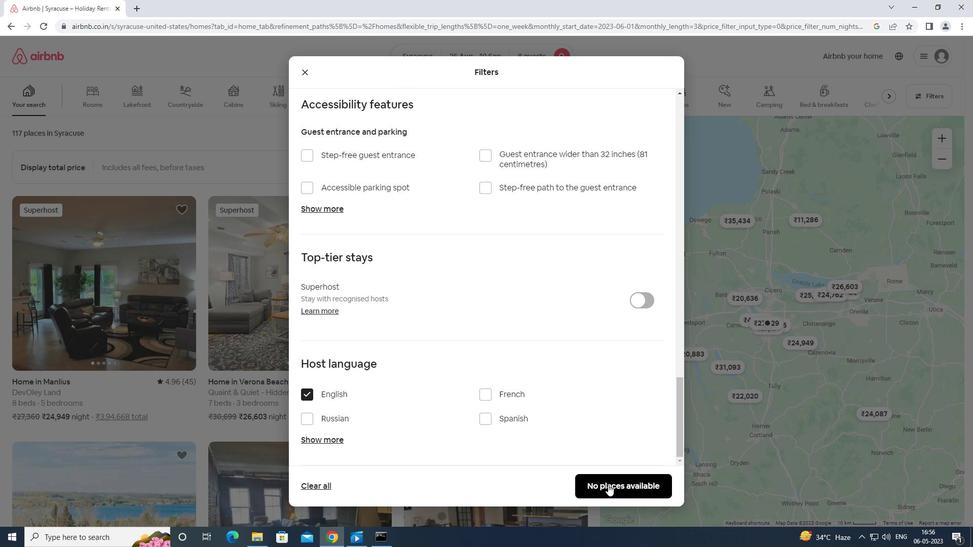 
Action: Mouse moved to (609, 479)
Screenshot: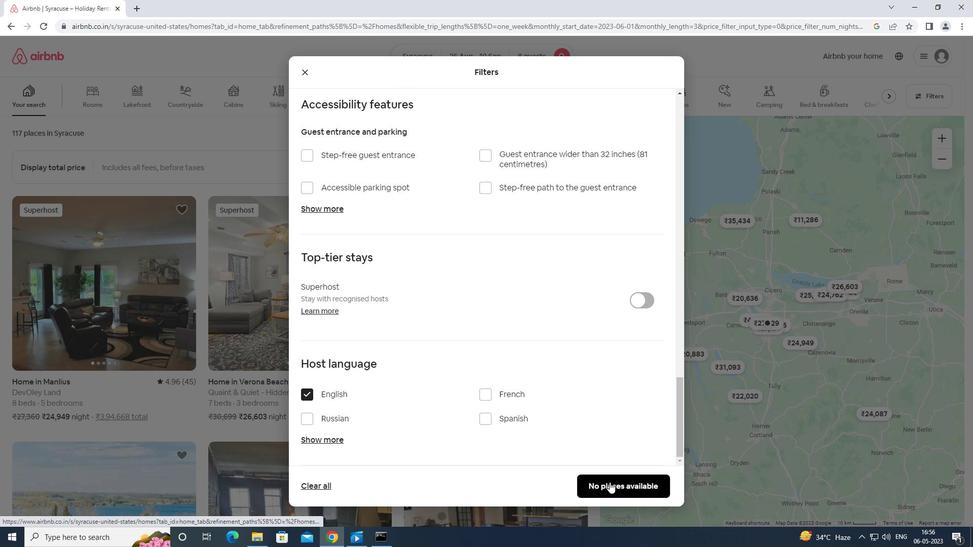 
